 Task: Create in the project ActivaPro and in the Backlog issue 'Implement multi-factor authentication to further enhance security' a child issue 'Automated testing infrastructure disaster recovery optimization and reporting', and assign it to team member softage.1@softage.net. Create in the project ActivaPro and in the Backlog issue 'Develop a new feature to allow for customizable user profiles' a child issue 'Integration with benefits enrollment systems', and assign it to team member softage.2@softage.net
Action: Mouse moved to (253, 75)
Screenshot: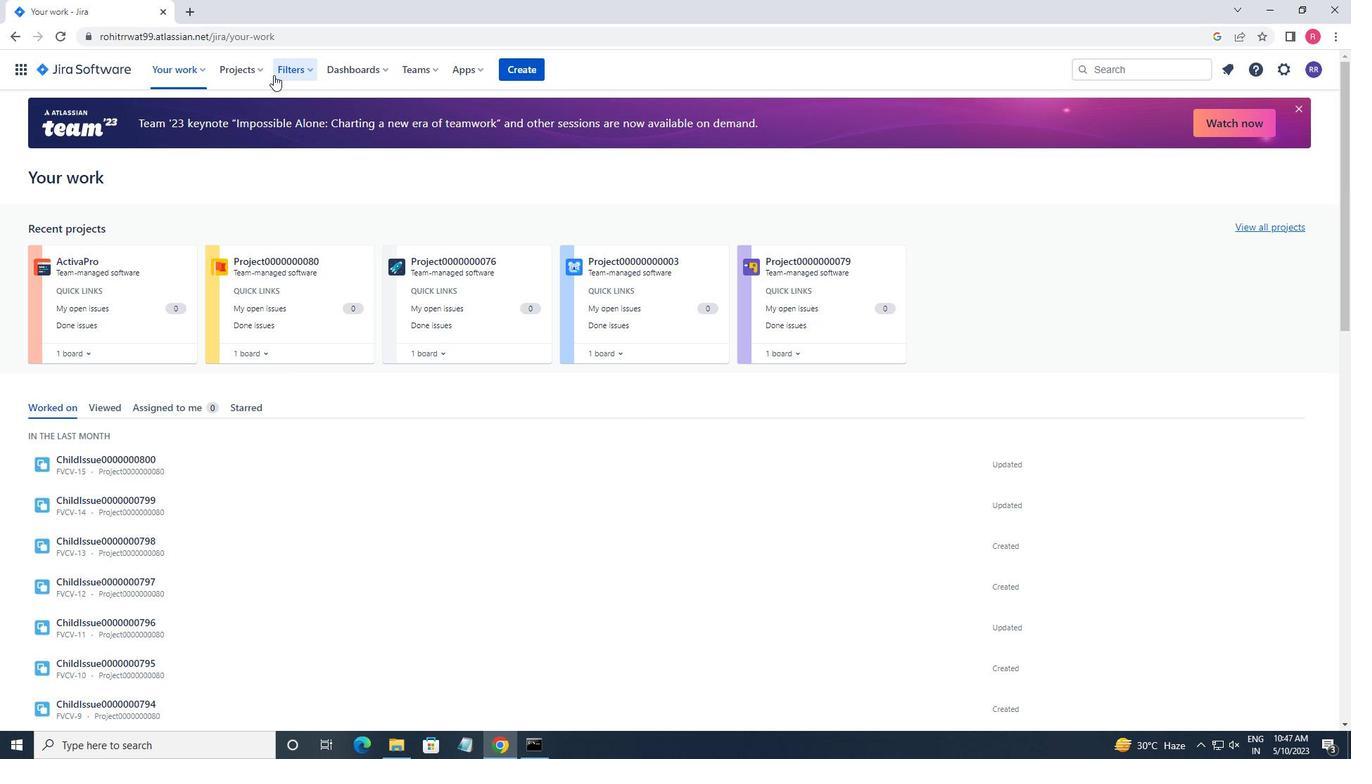 
Action: Mouse pressed left at (253, 75)
Screenshot: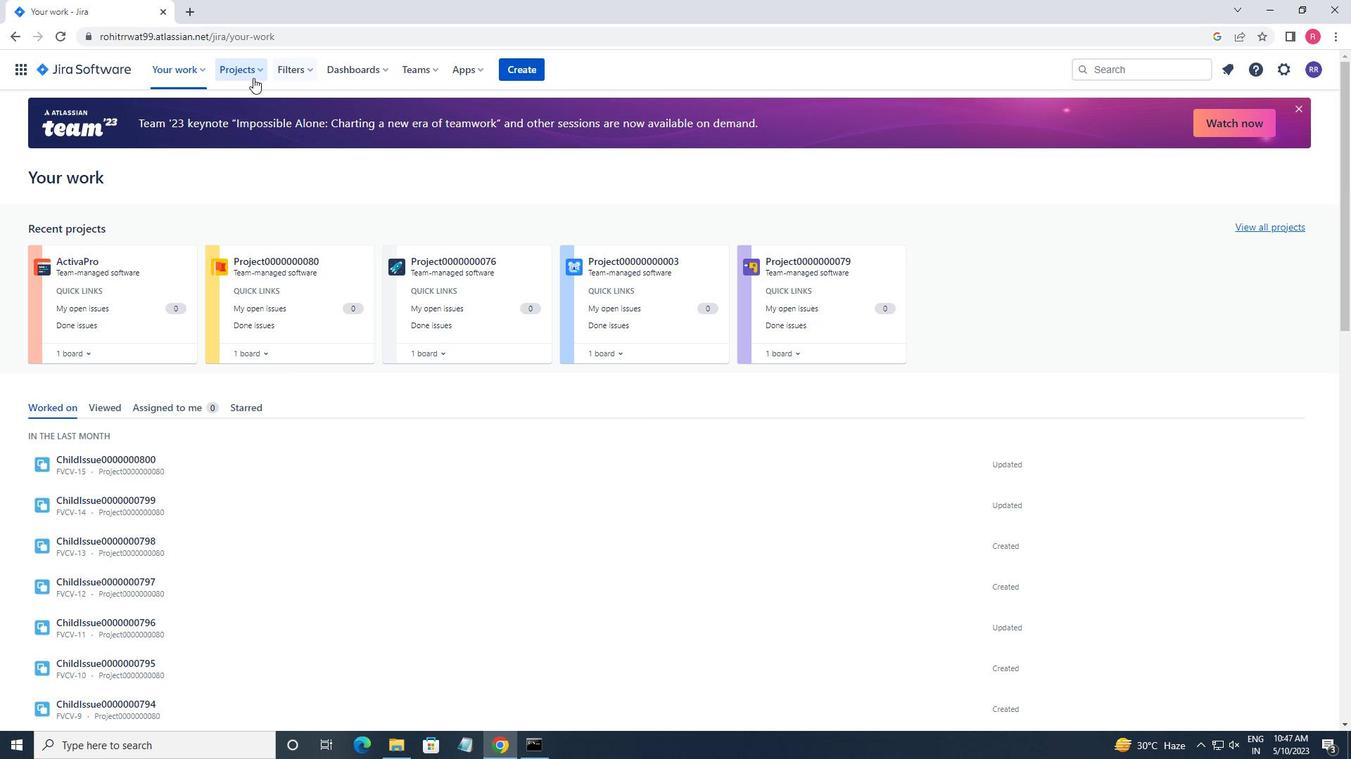 
Action: Mouse moved to (277, 126)
Screenshot: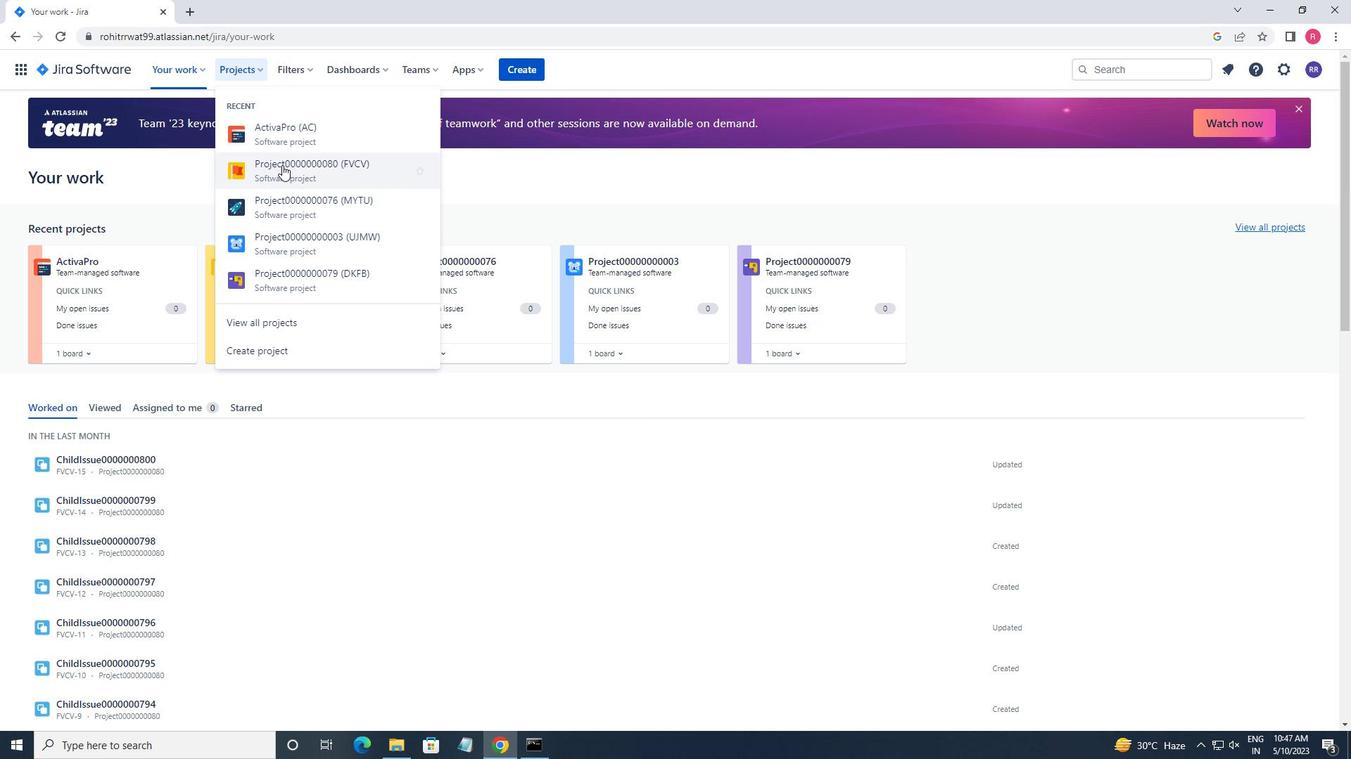 
Action: Mouse pressed left at (277, 126)
Screenshot: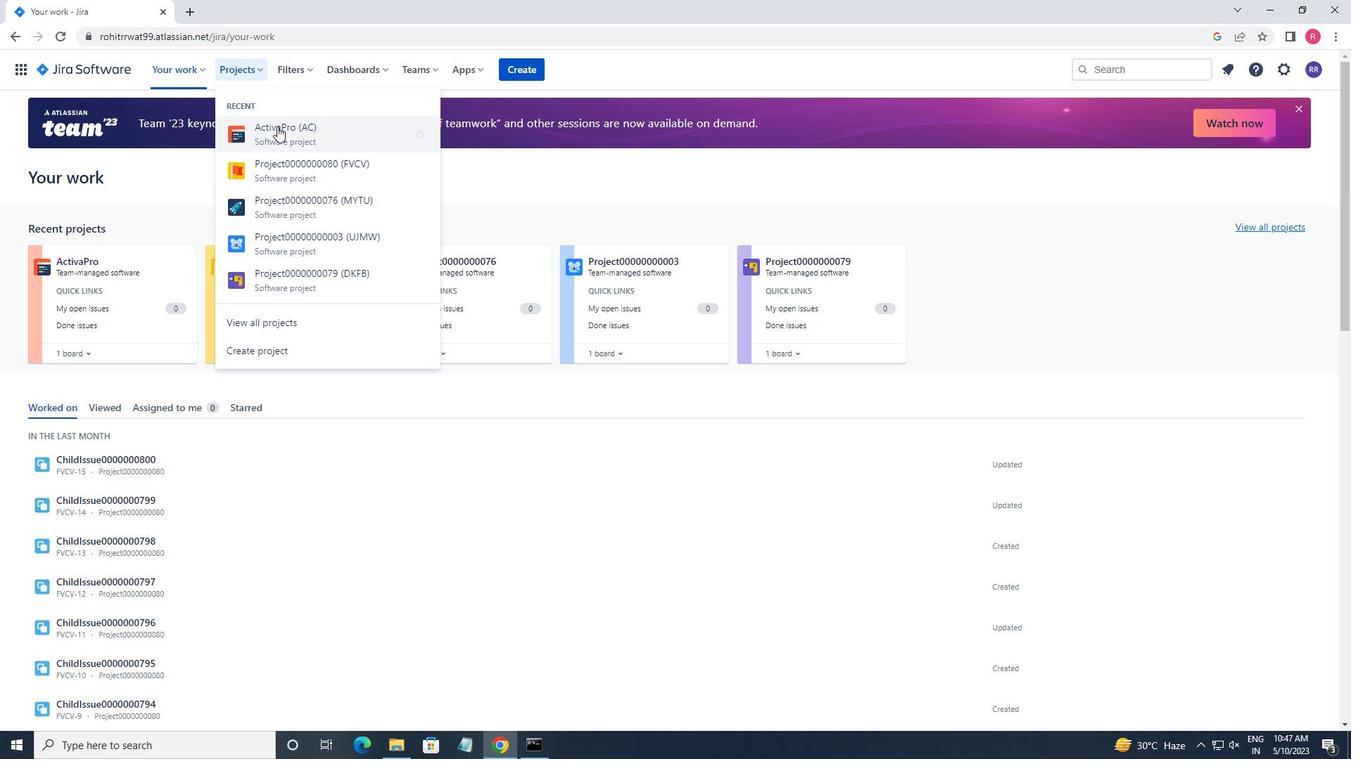 
Action: Mouse moved to (85, 213)
Screenshot: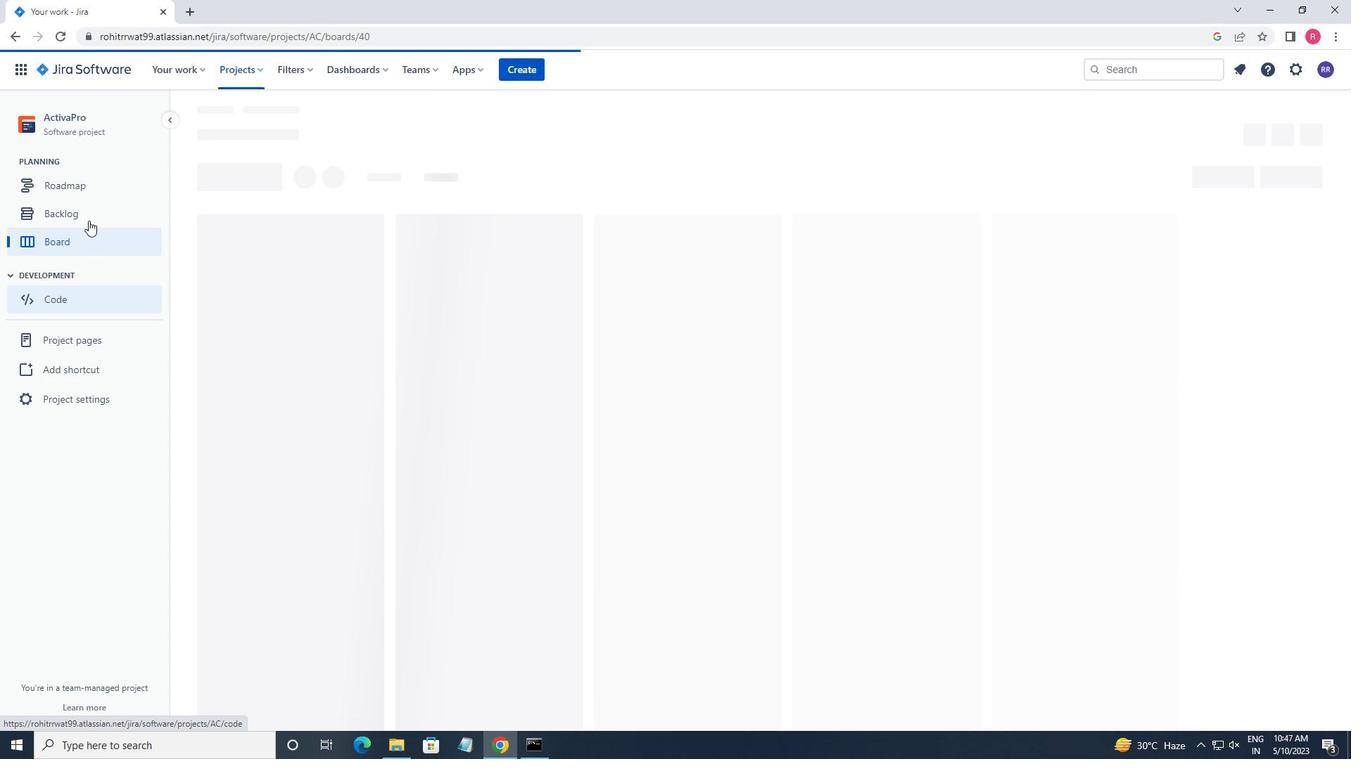 
Action: Mouse pressed left at (85, 213)
Screenshot: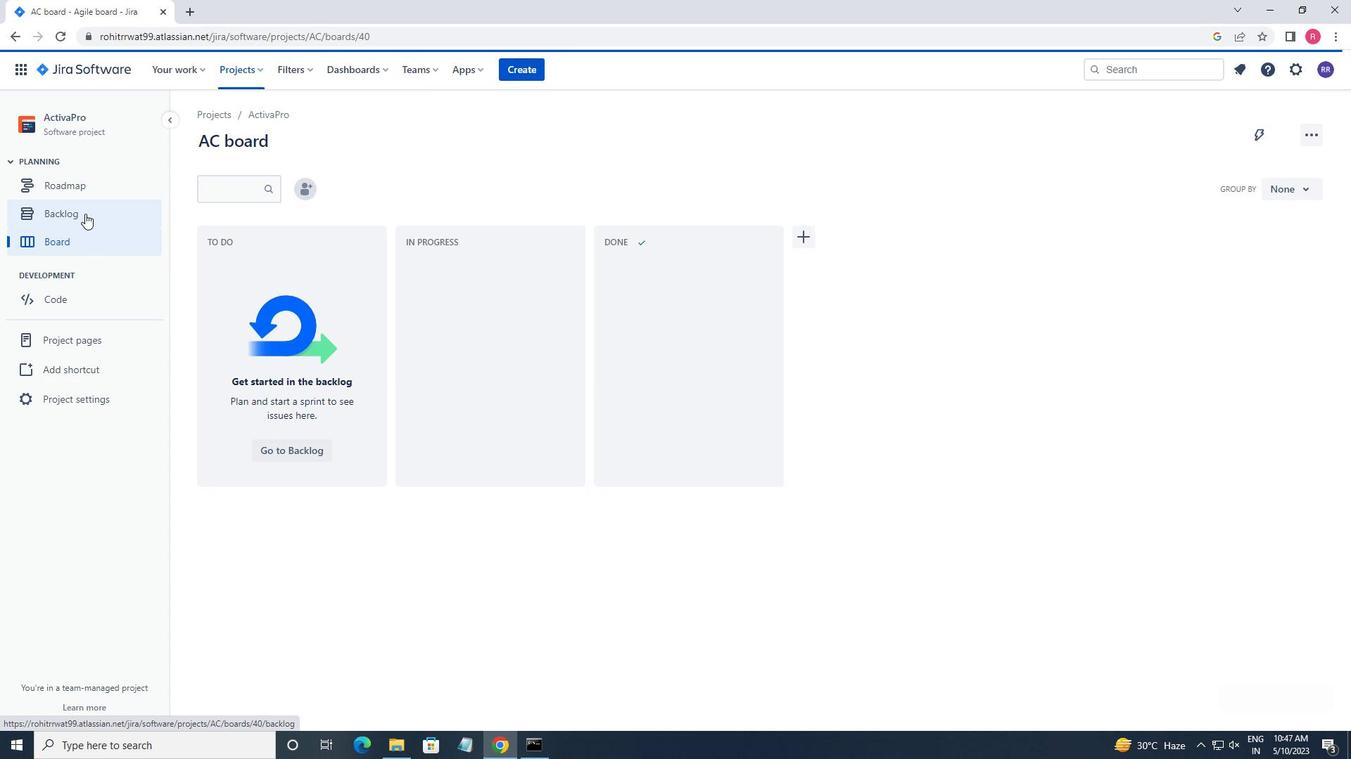 
Action: Mouse moved to (411, 516)
Screenshot: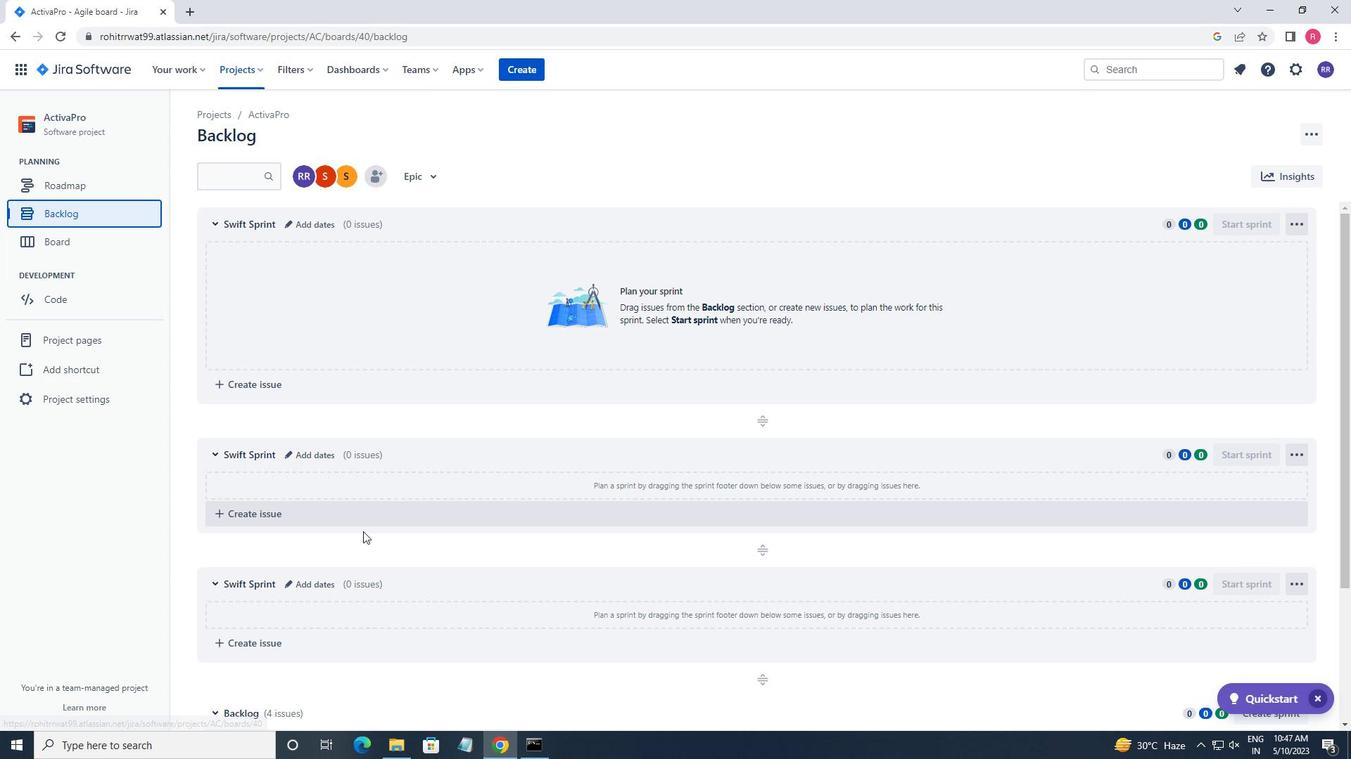 
Action: Mouse scrolled (411, 515) with delta (0, 0)
Screenshot: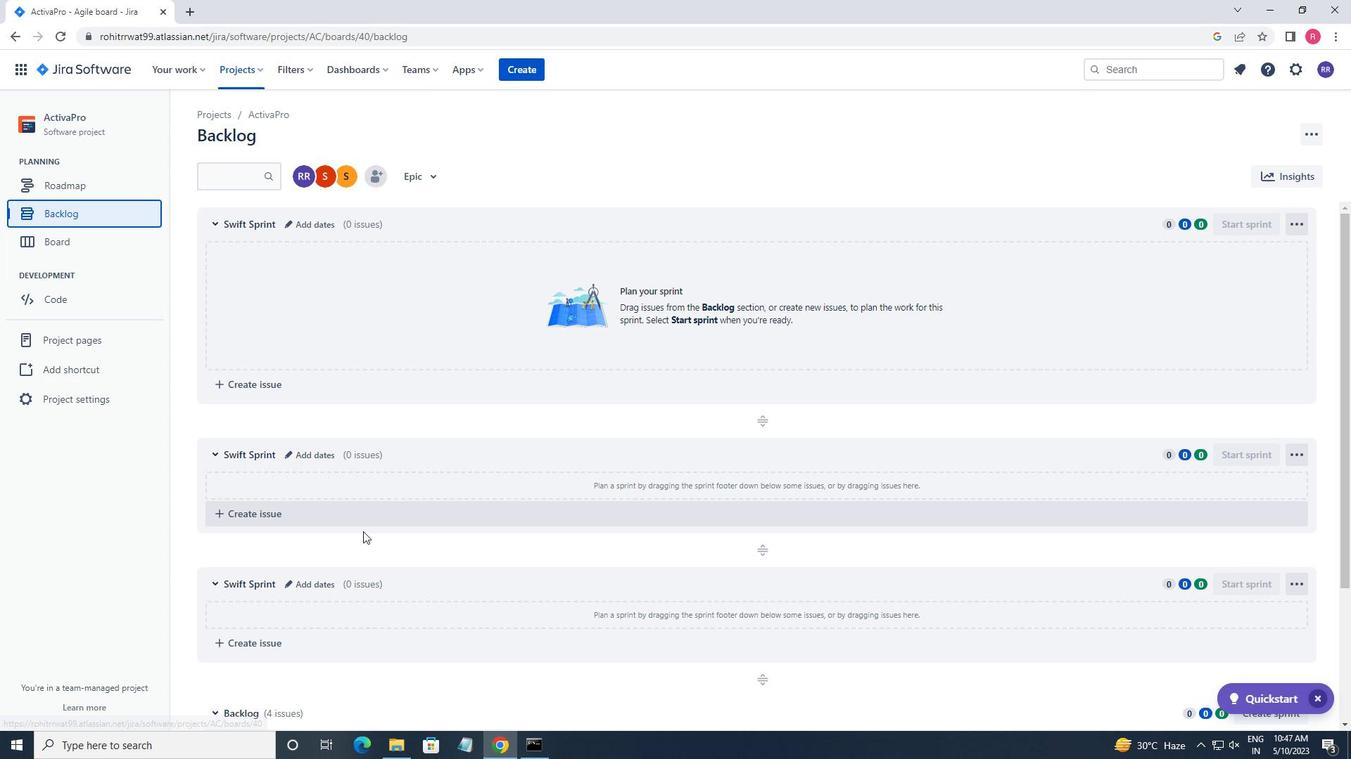 
Action: Mouse scrolled (411, 515) with delta (0, 0)
Screenshot: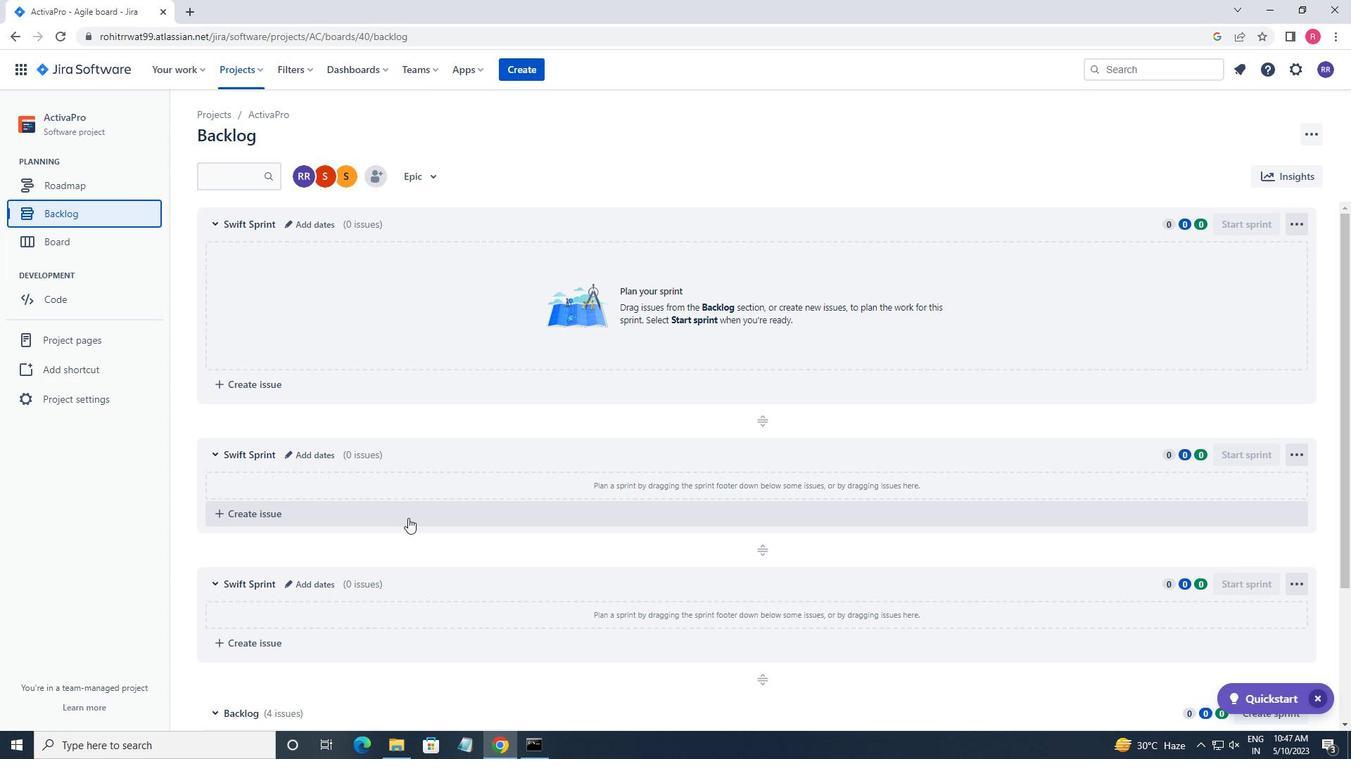 
Action: Mouse scrolled (411, 515) with delta (0, 0)
Screenshot: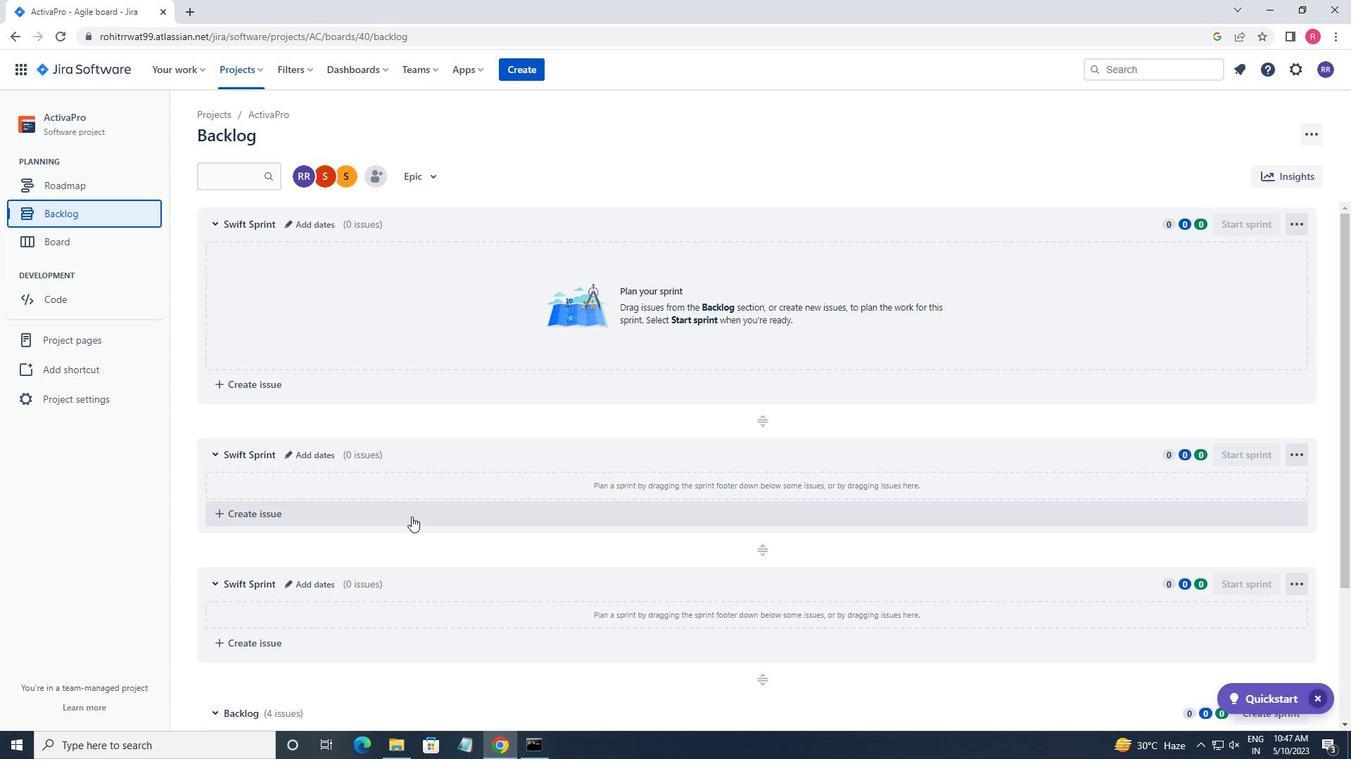 
Action: Mouse scrolled (411, 515) with delta (0, 0)
Screenshot: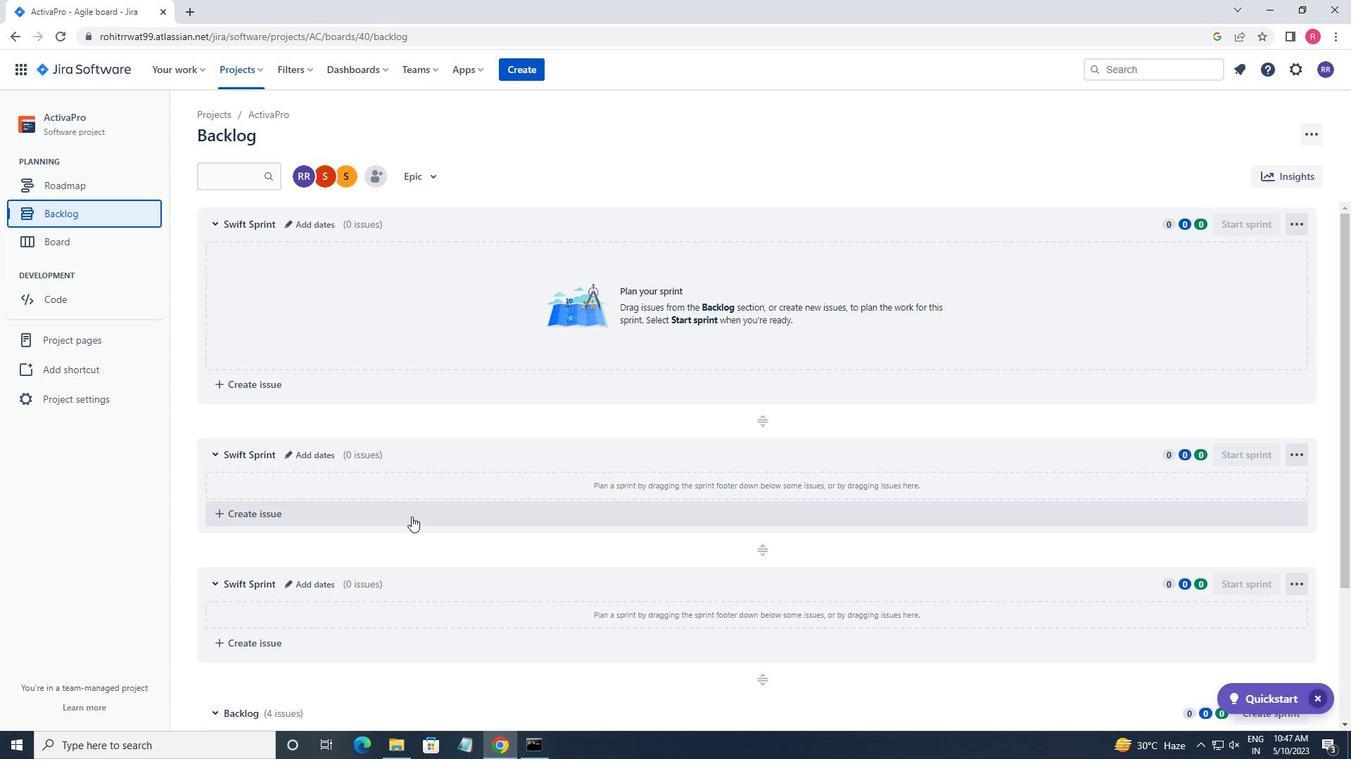 
Action: Mouse scrolled (411, 515) with delta (0, 0)
Screenshot: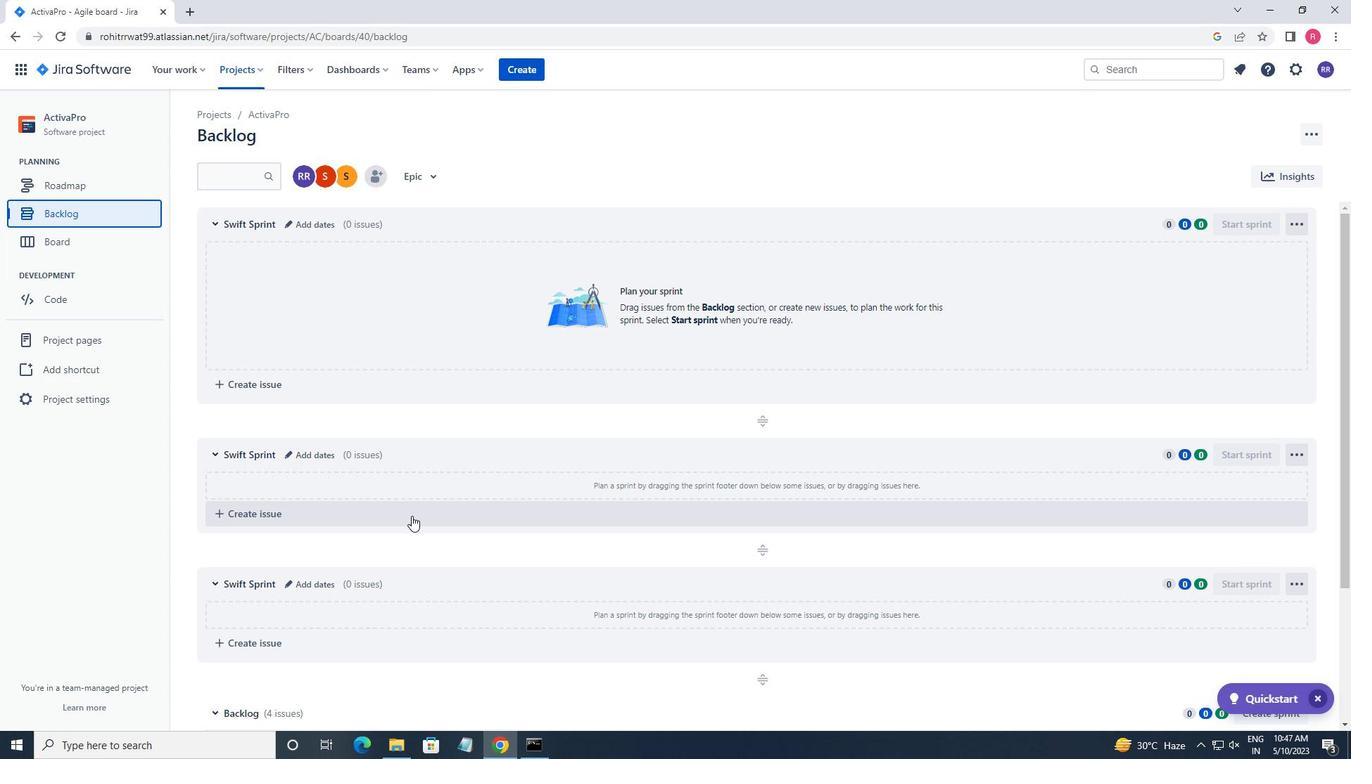 
Action: Mouse moved to (411, 515)
Screenshot: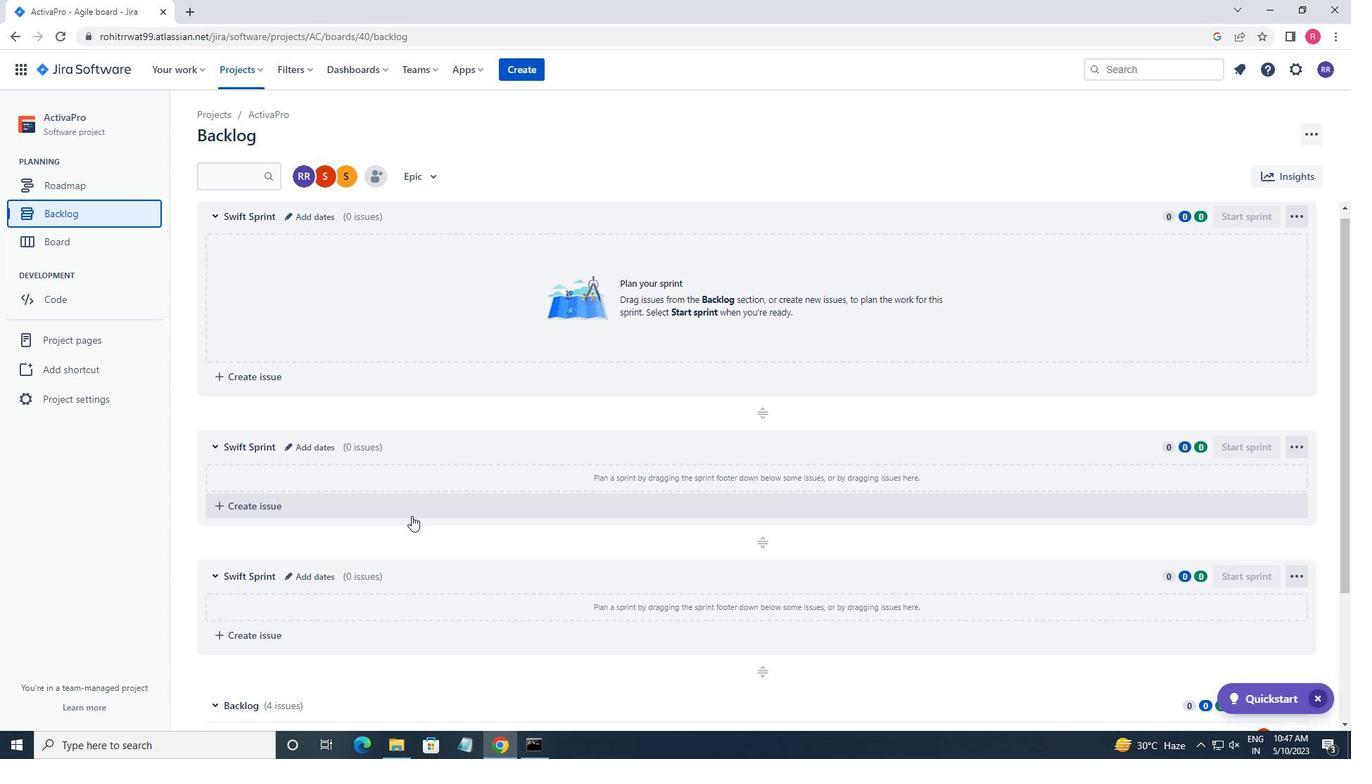 
Action: Mouse scrolled (411, 515) with delta (0, 0)
Screenshot: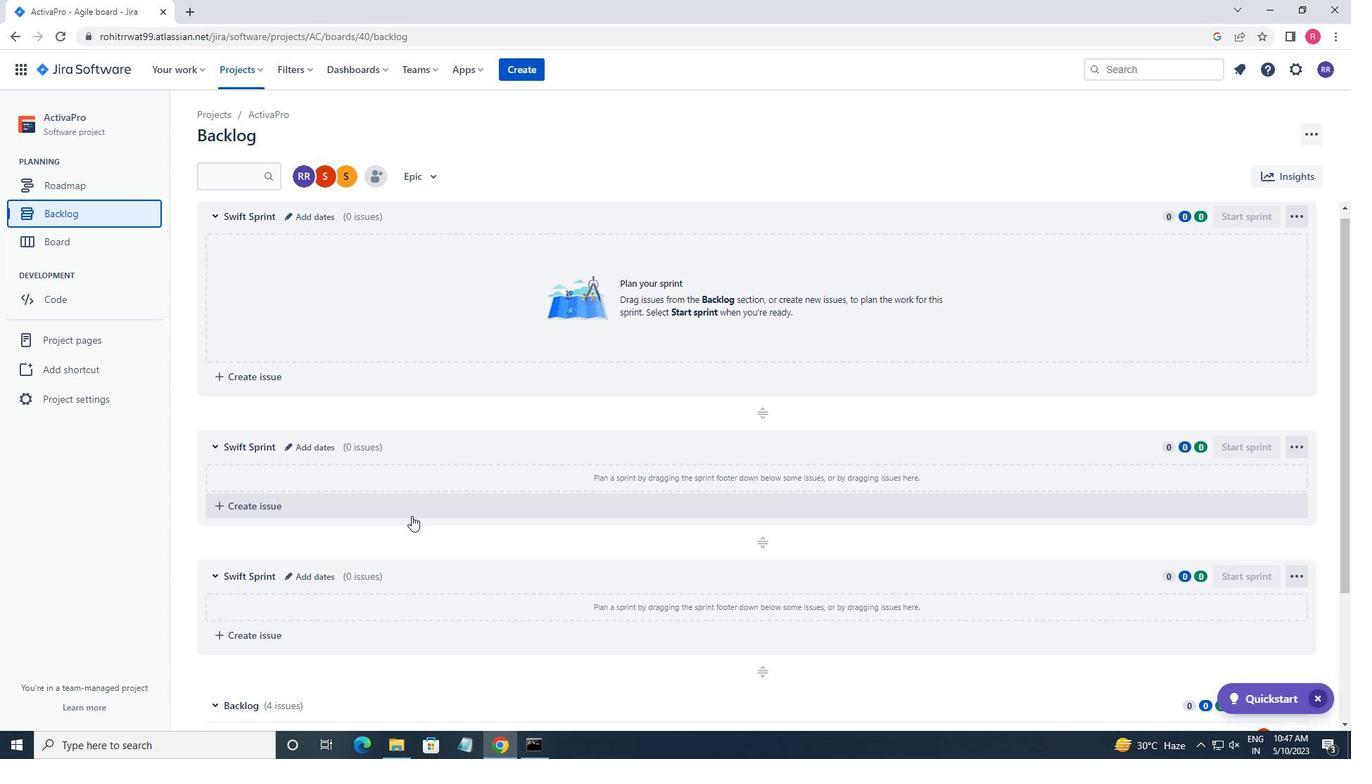 
Action: Mouse moved to (411, 514)
Screenshot: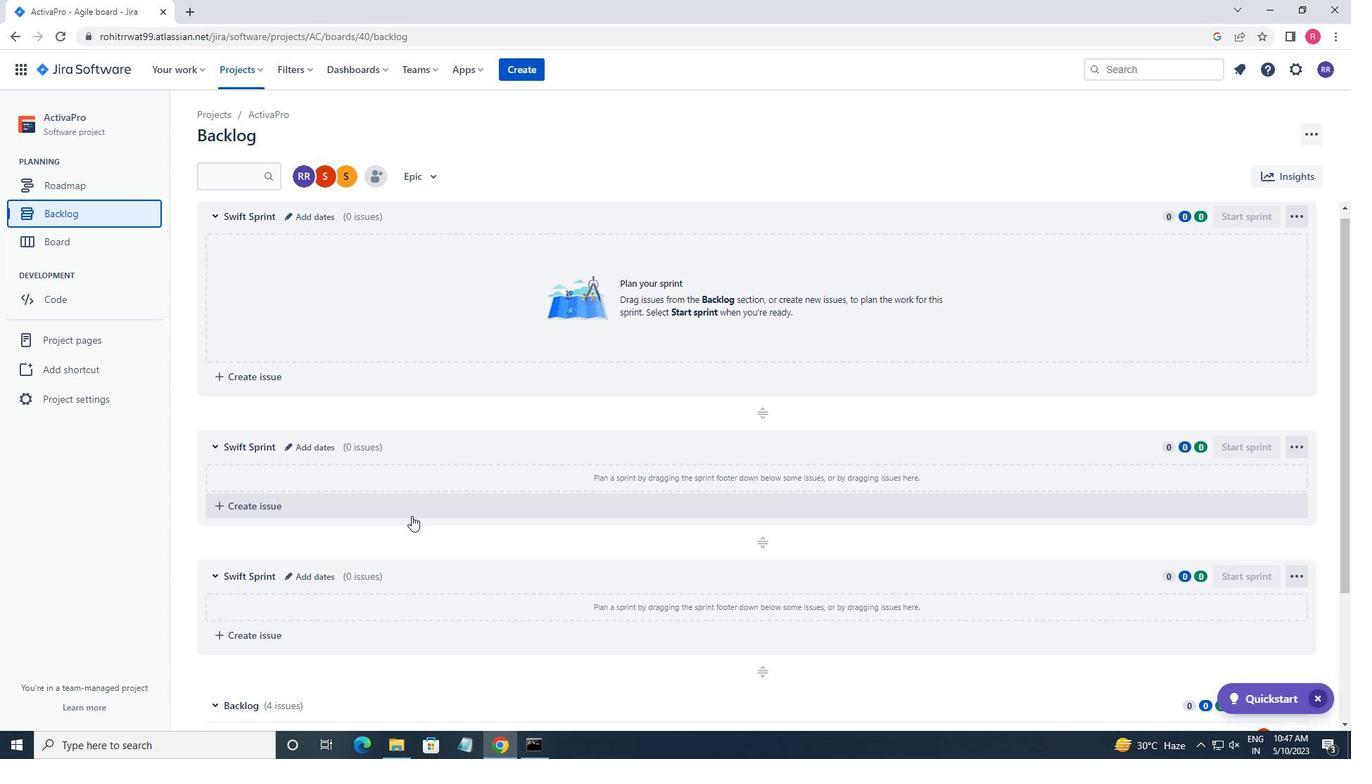 
Action: Mouse scrolled (411, 513) with delta (0, 0)
Screenshot: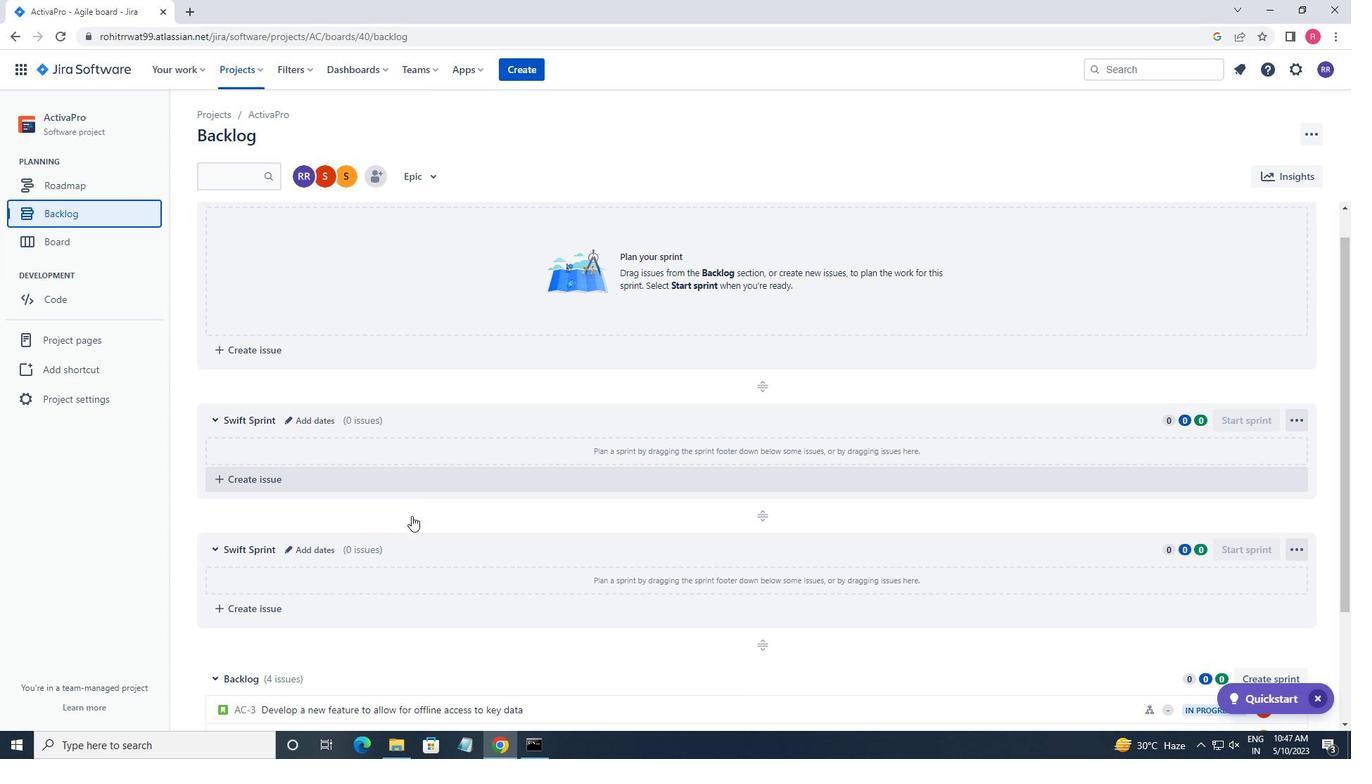 
Action: Mouse moved to (799, 605)
Screenshot: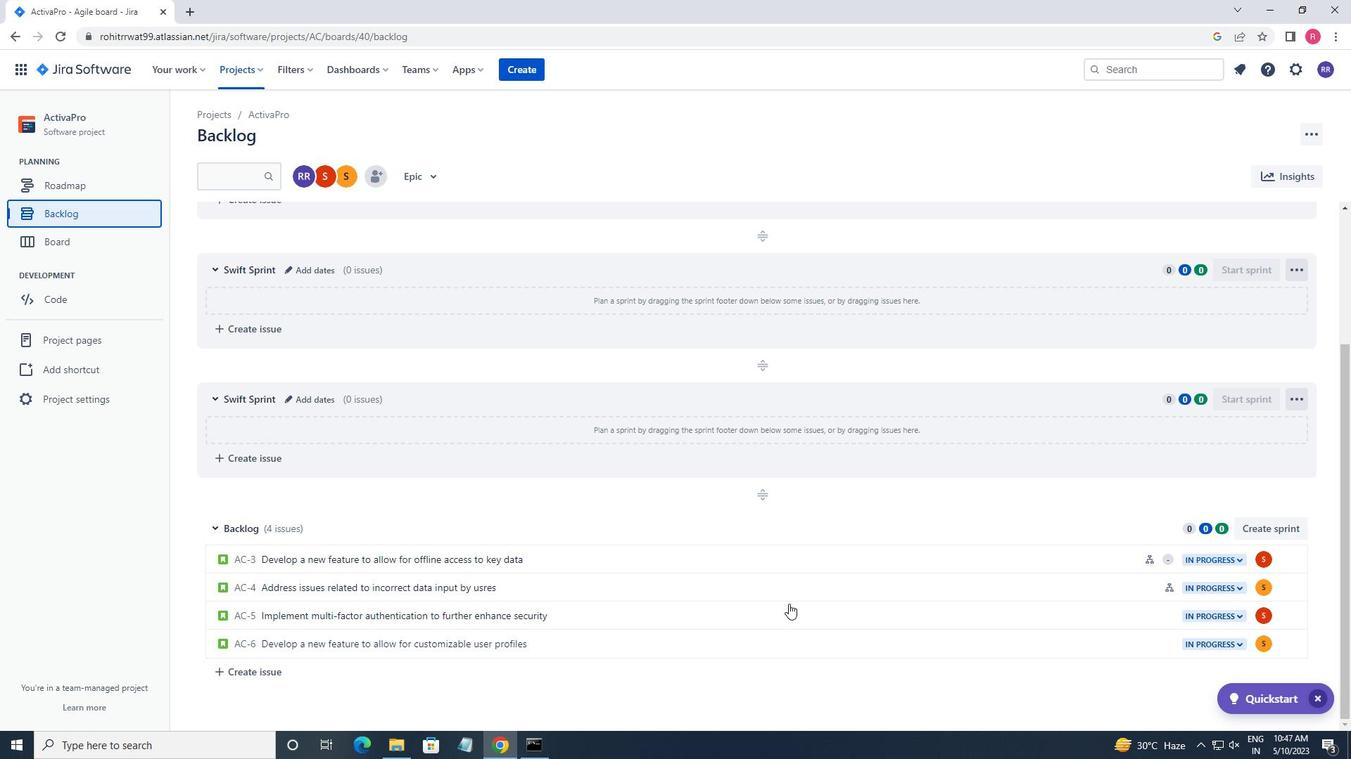 
Action: Mouse pressed left at (799, 605)
Screenshot: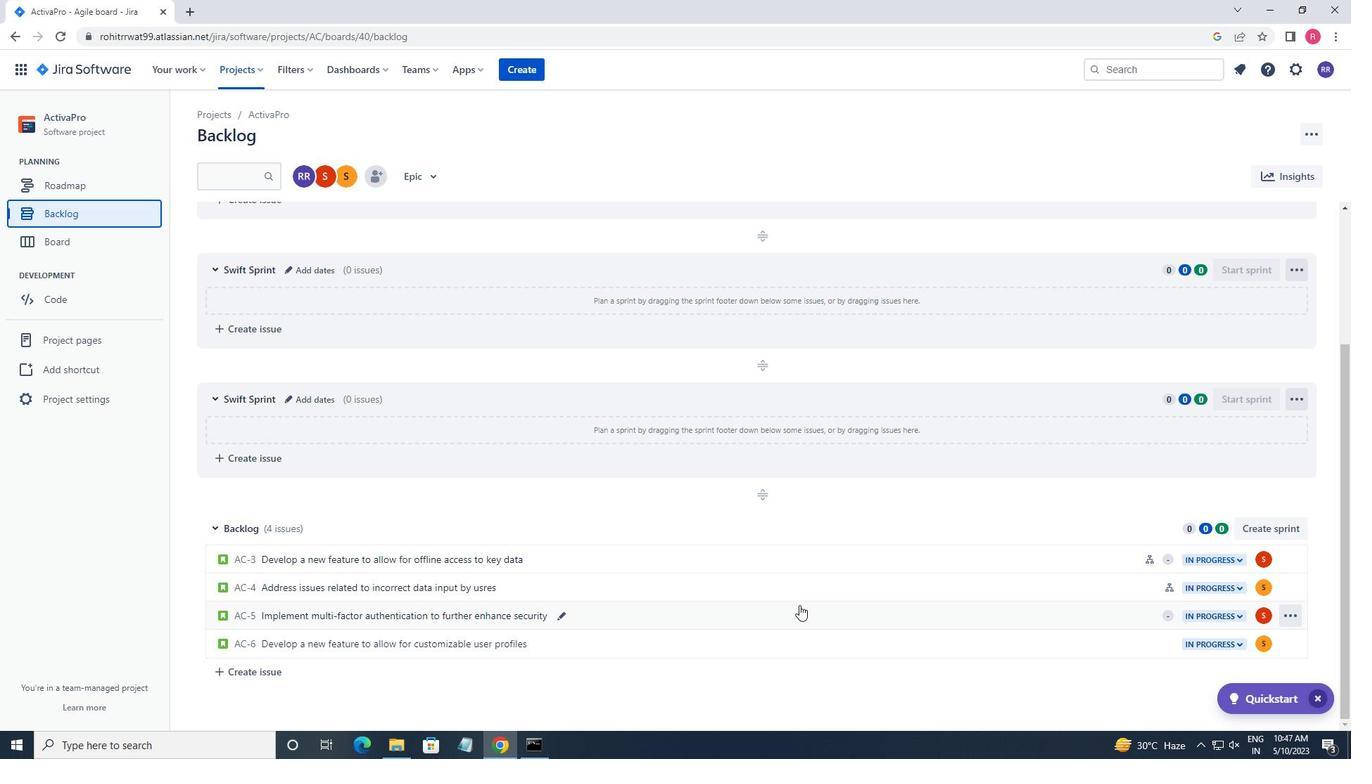 
Action: Mouse moved to (1099, 327)
Screenshot: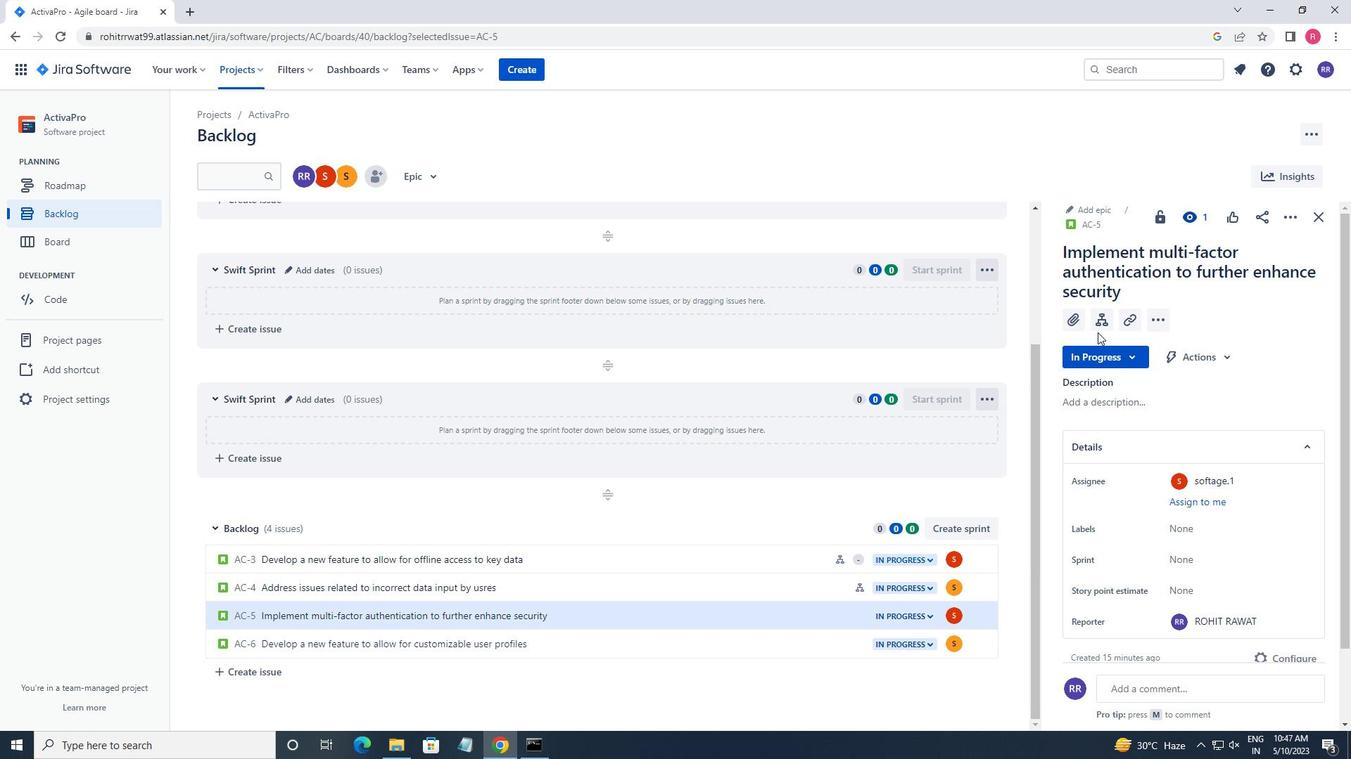 
Action: Mouse pressed left at (1099, 327)
Screenshot: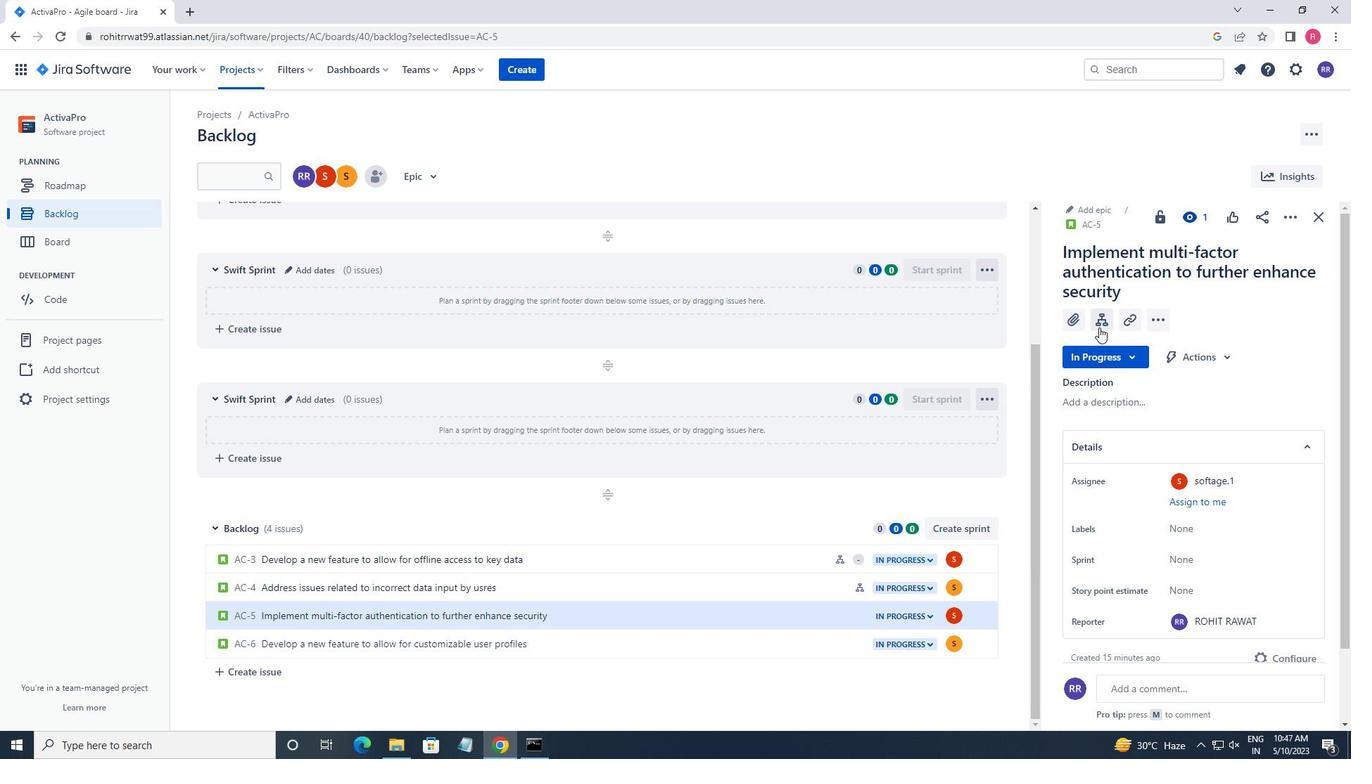
Action: Mouse moved to (1093, 308)
Screenshot: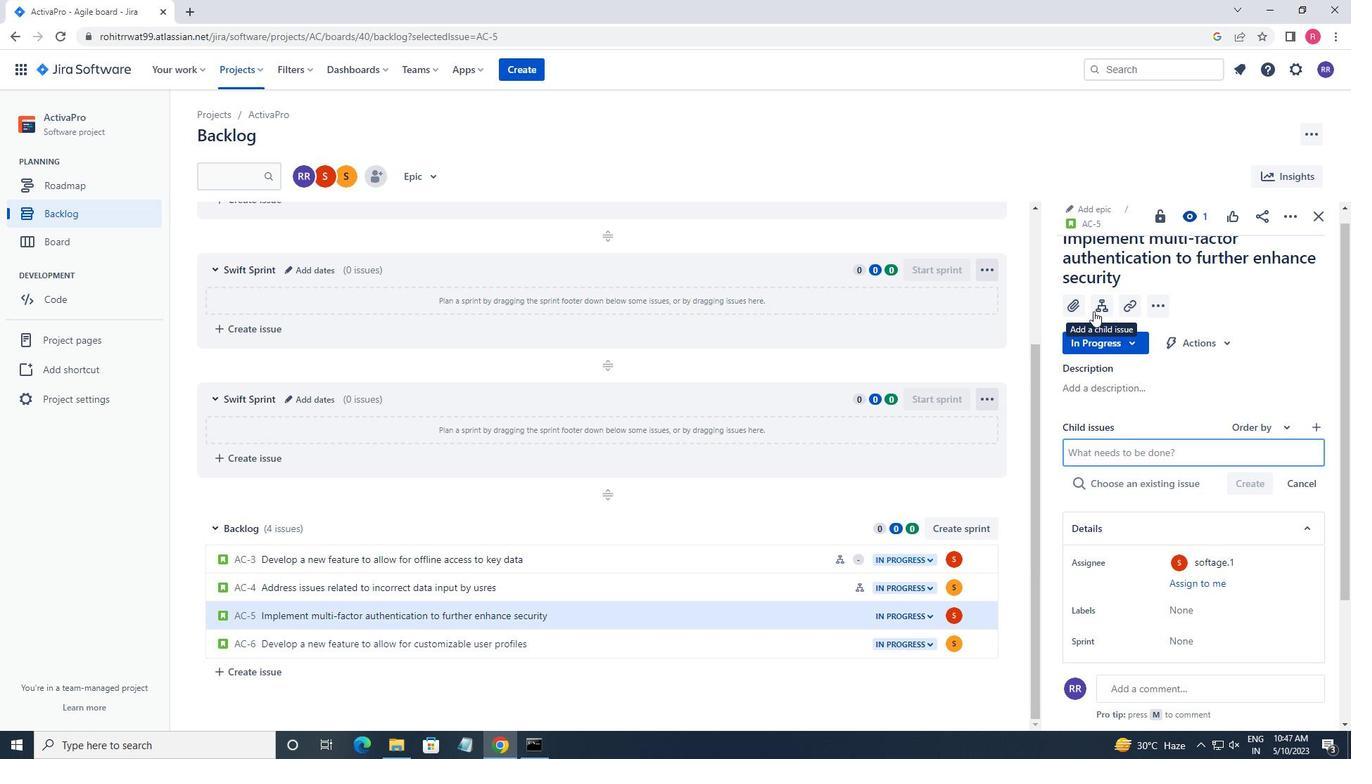 
Action: Mouse pressed left at (1093, 308)
Screenshot: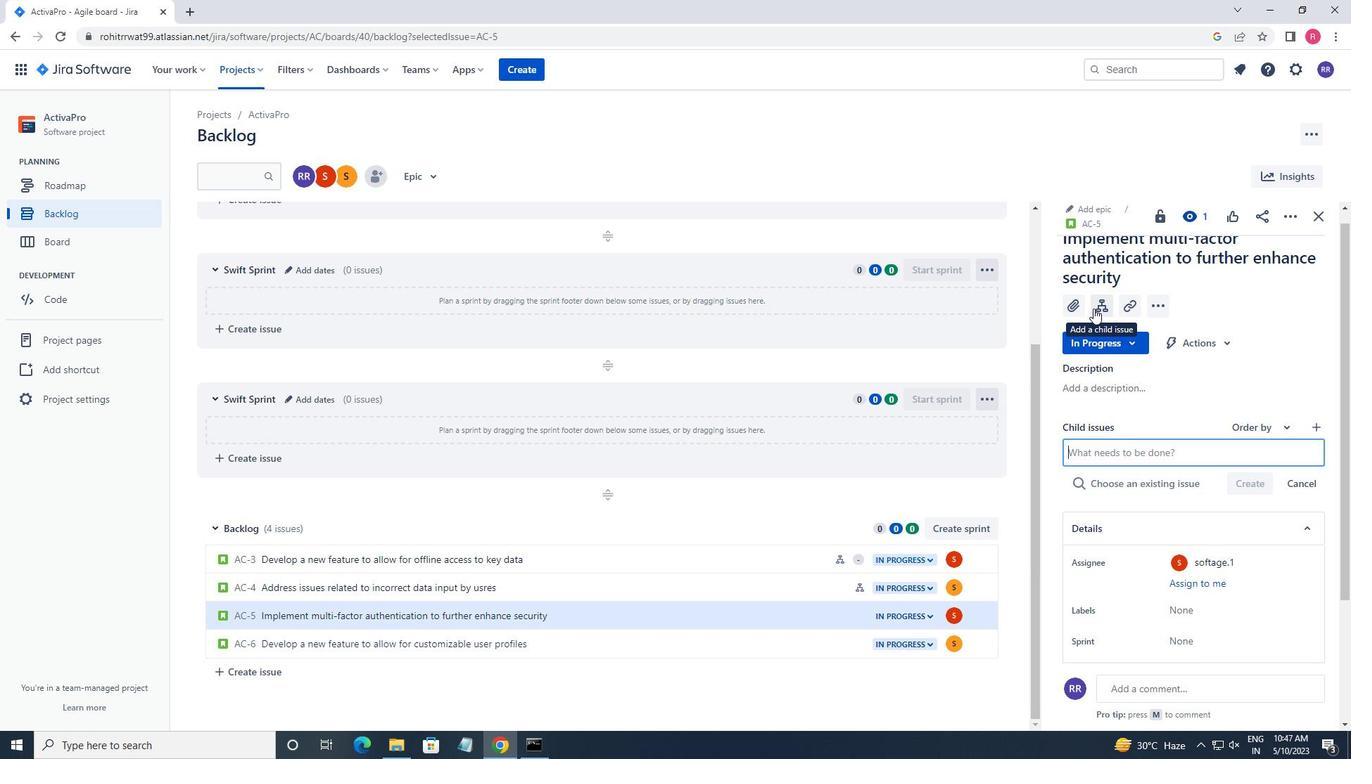 
Action: Mouse moved to (596, 578)
Screenshot: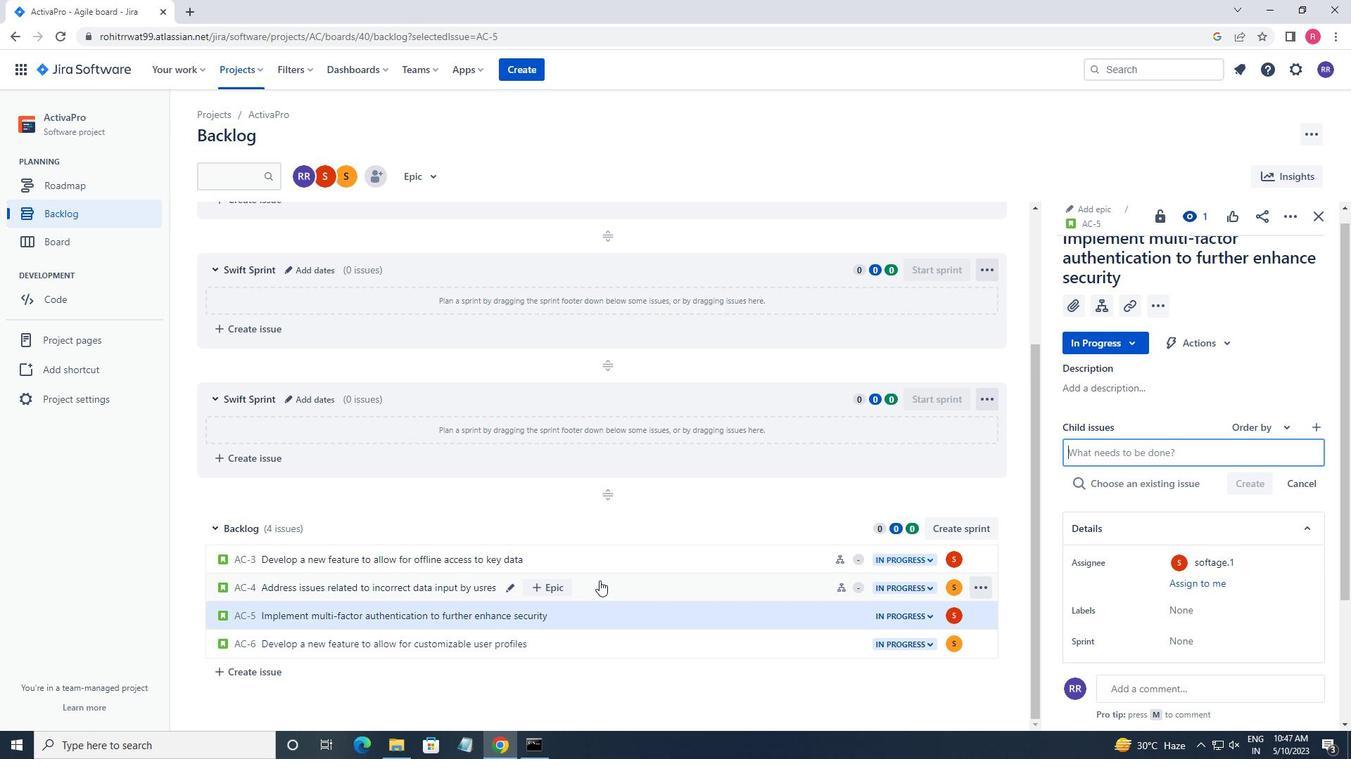
Action: Key pressed <Key.shift><Key.shift>AUTOMATED<Key.space>TESTING<Key.space>INFRASTU<Key.backspace><Key.backspace>TRUCTURE<Key.space>DISATER<Key.space>RECOVERY
Screenshot: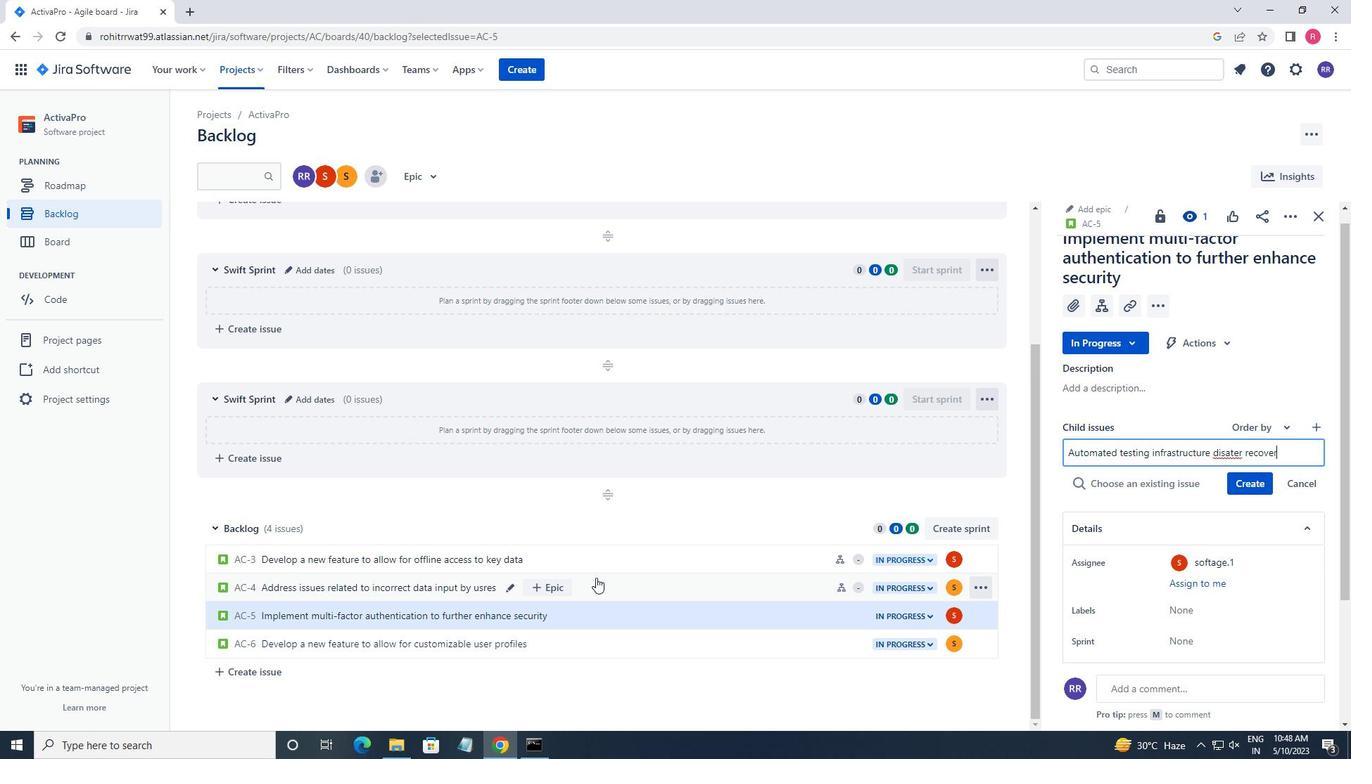 
Action: Mouse moved to (1228, 455)
Screenshot: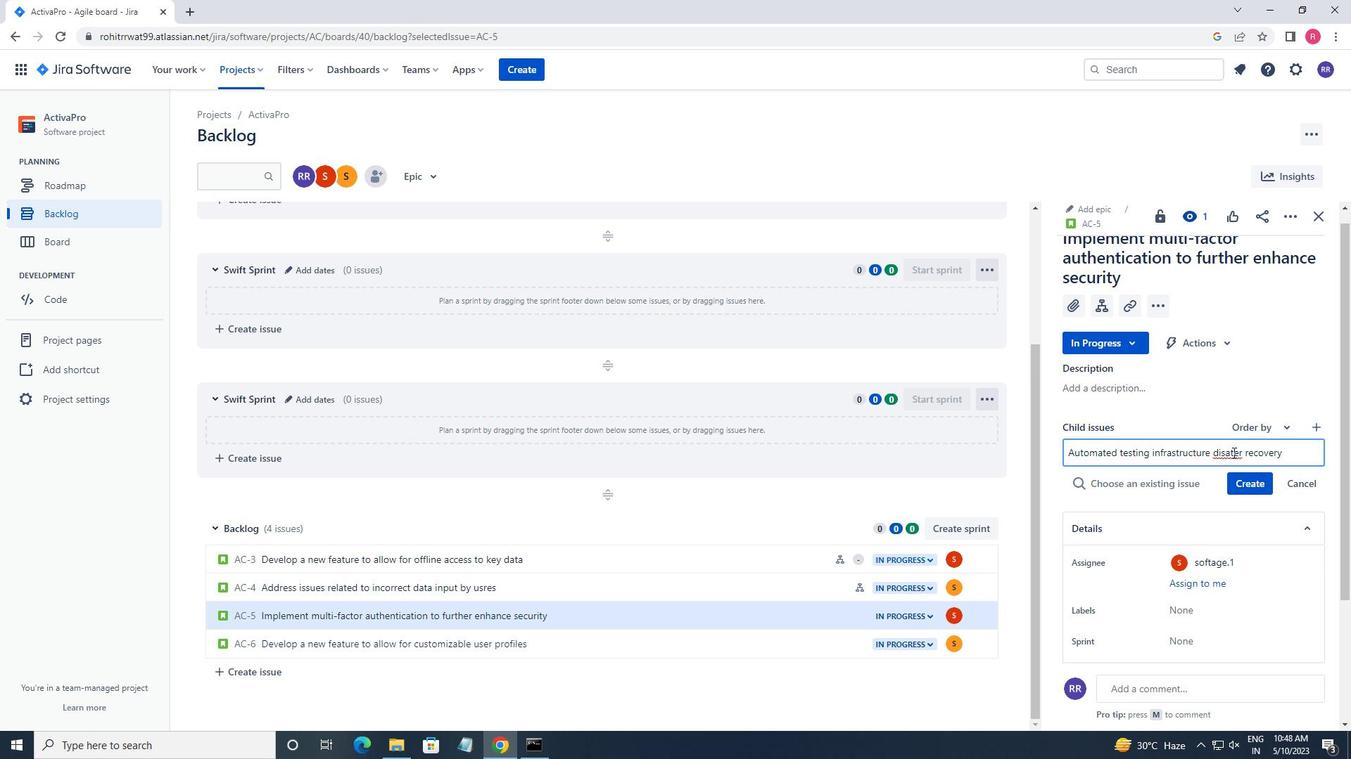 
Action: Mouse pressed left at (1228, 455)
Screenshot: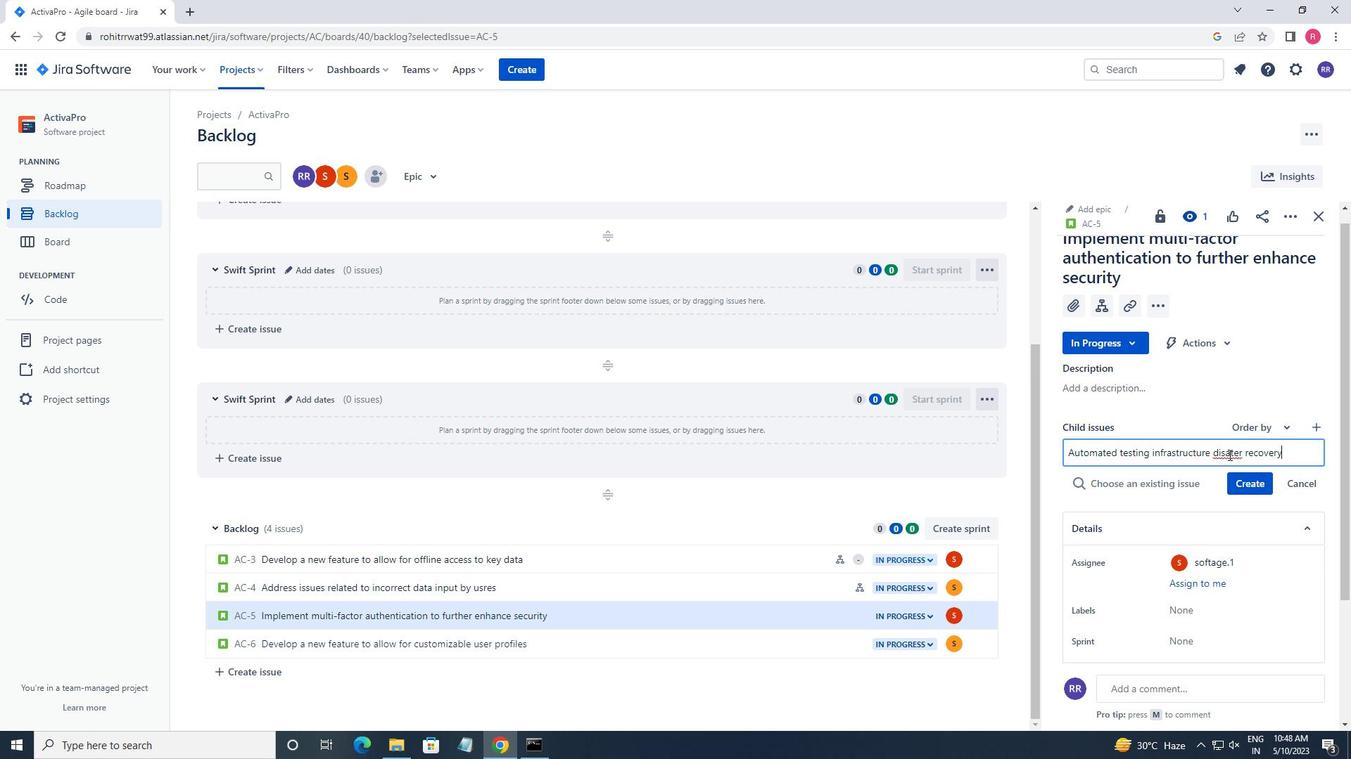 
Action: Key pressed S
Screenshot: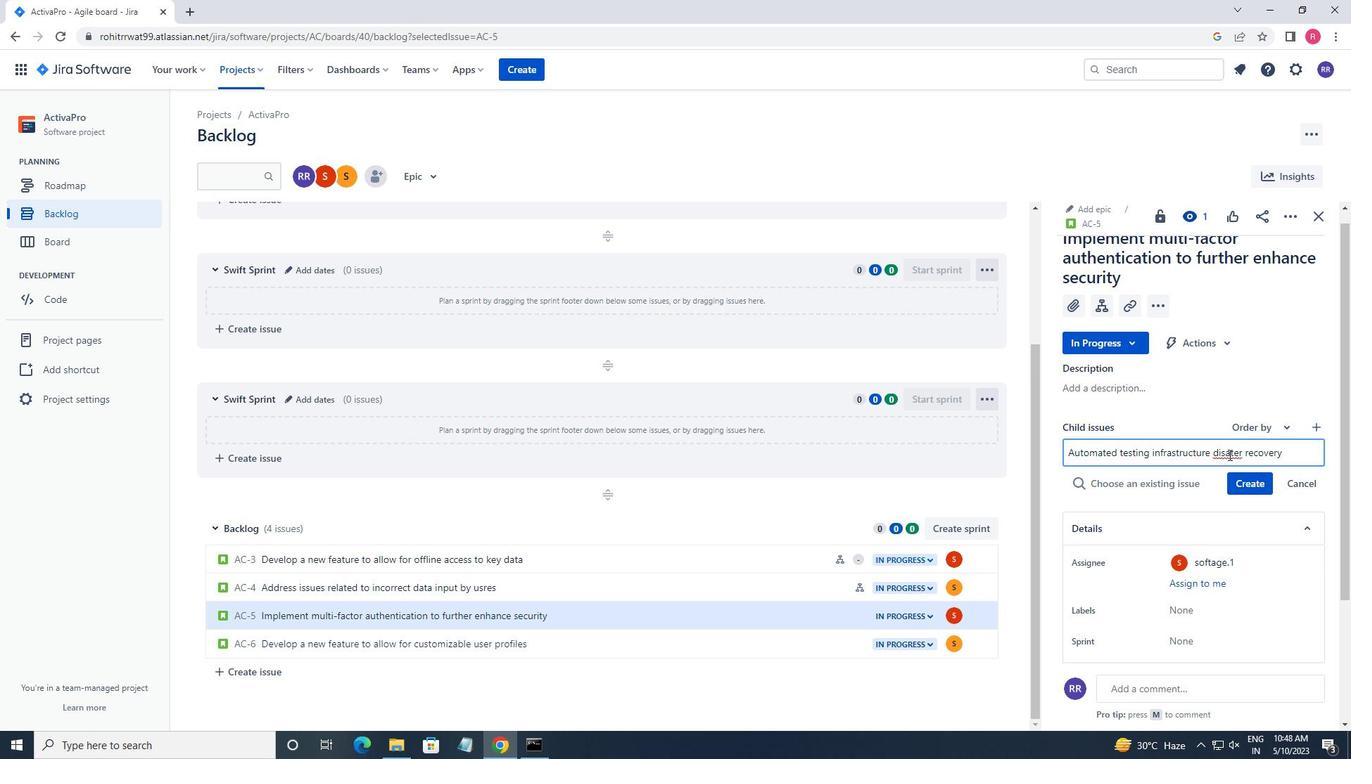 
Action: Mouse moved to (1301, 448)
Screenshot: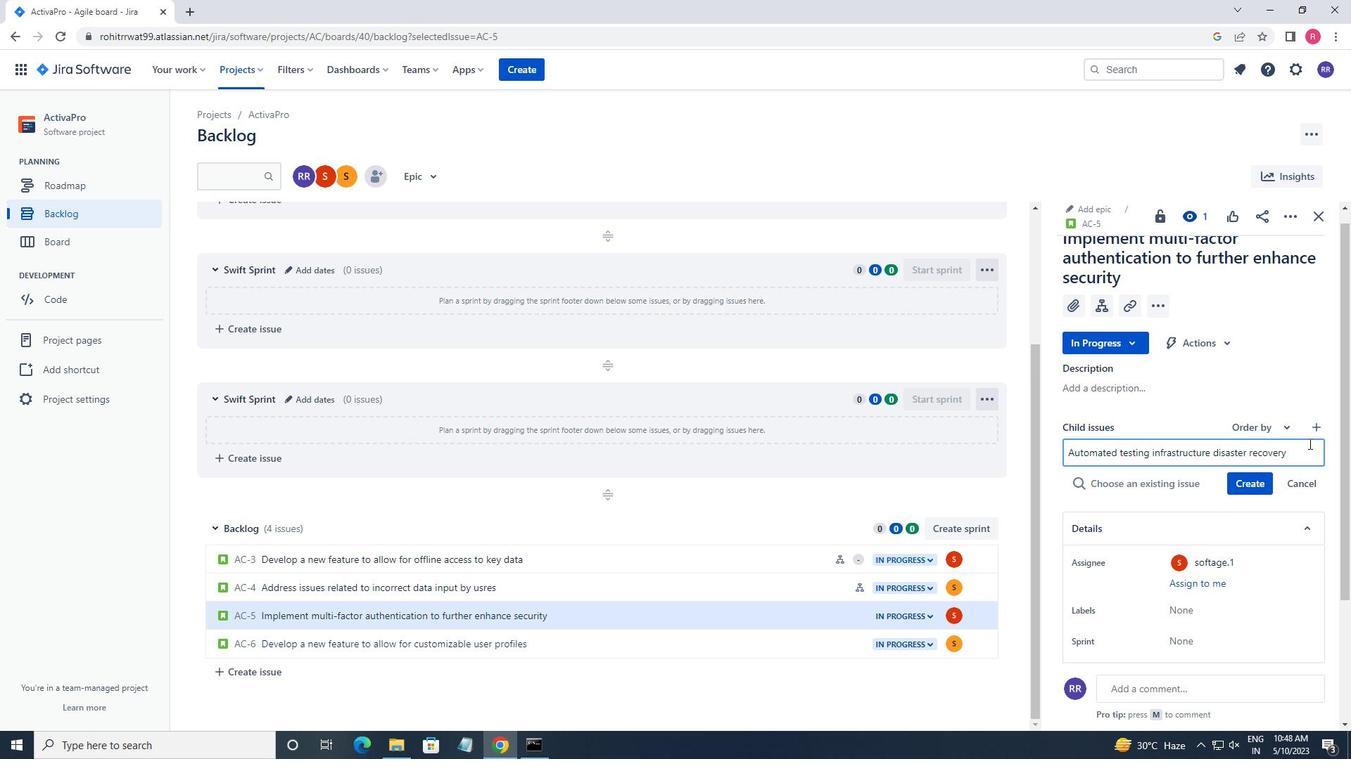 
Action: Mouse pressed left at (1301, 448)
Screenshot: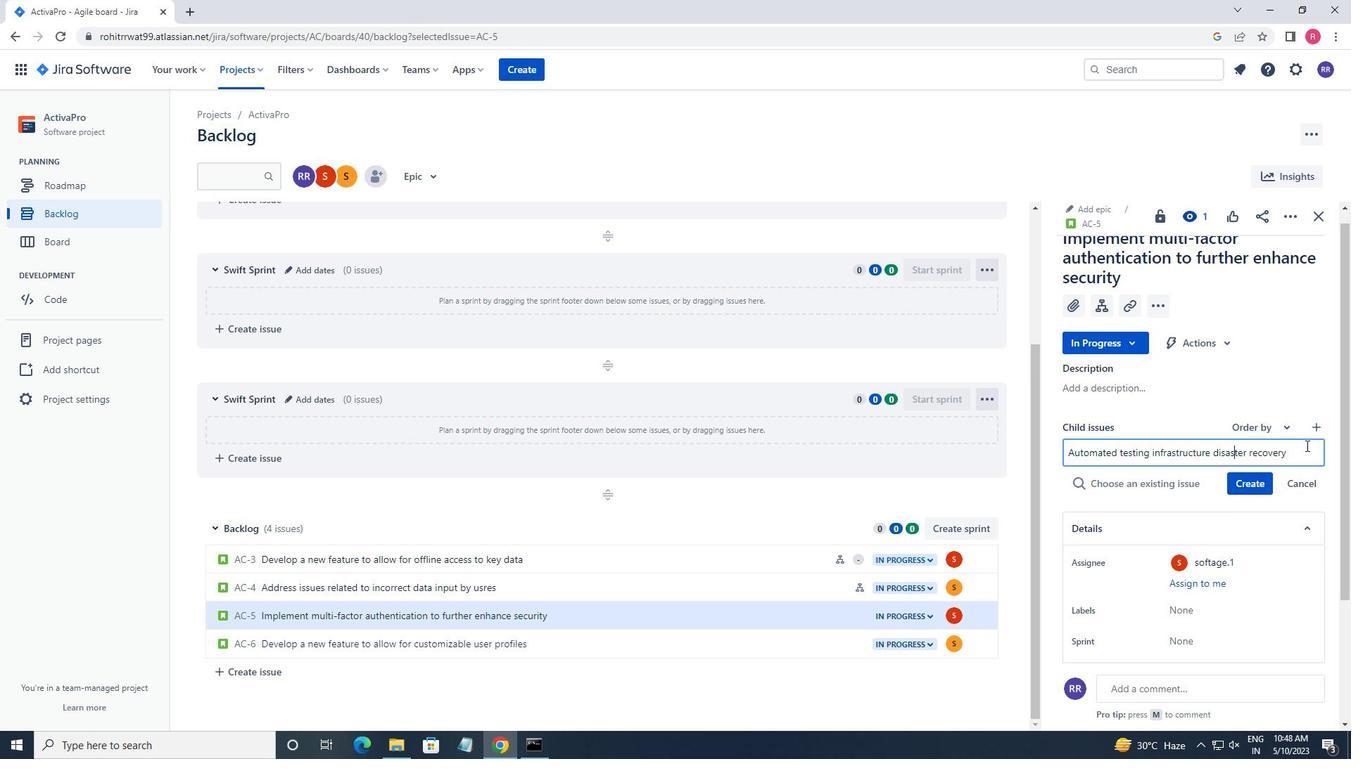
Action: Mouse moved to (1268, 432)
Screenshot: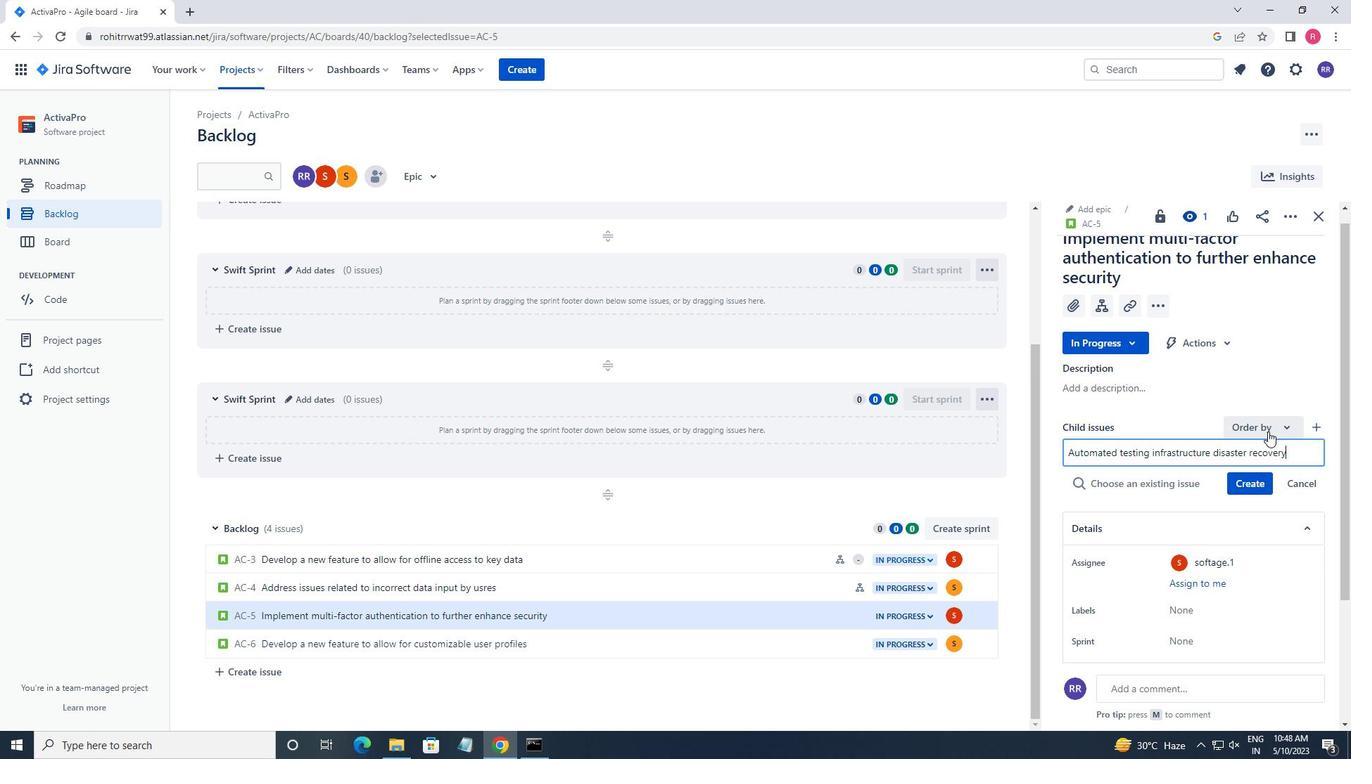 
Action: Key pressed <Key.space>
Screenshot: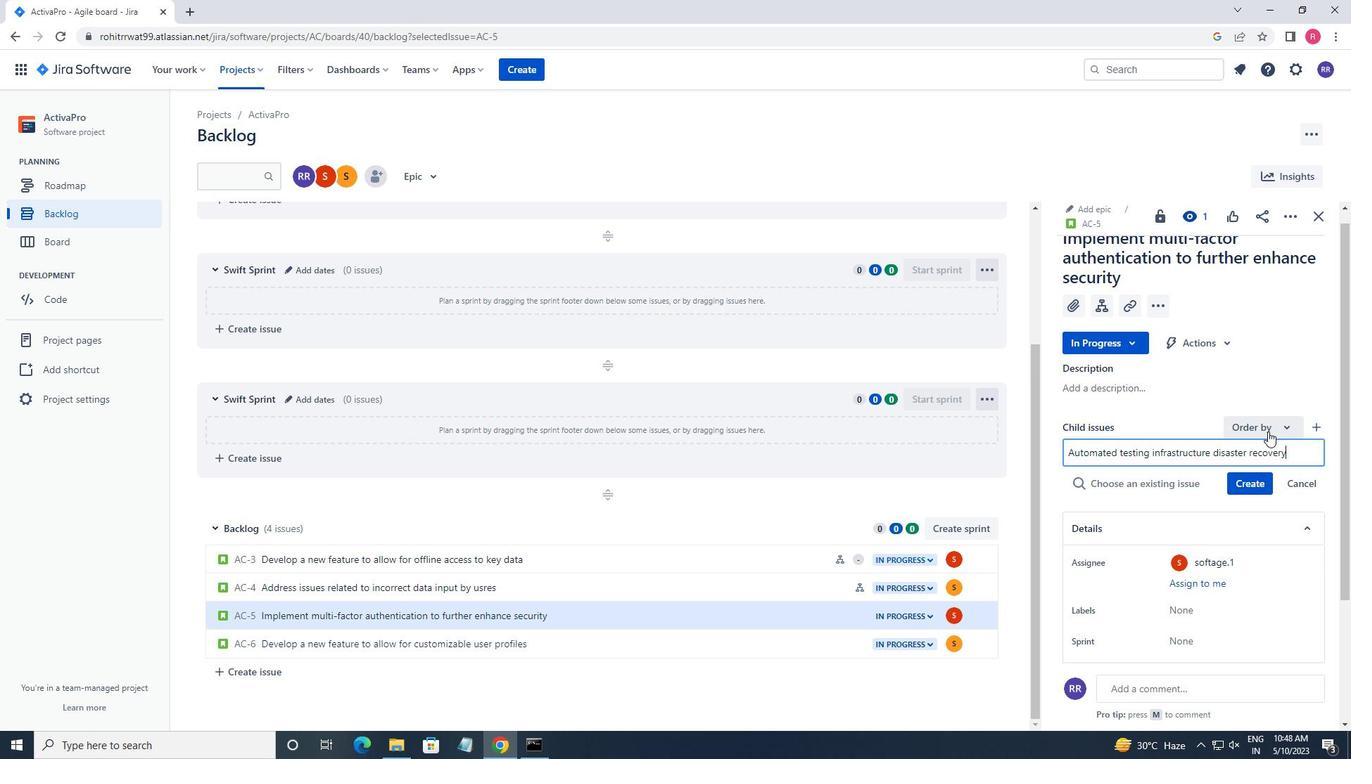 
Action: Mouse moved to (1265, 429)
Screenshot: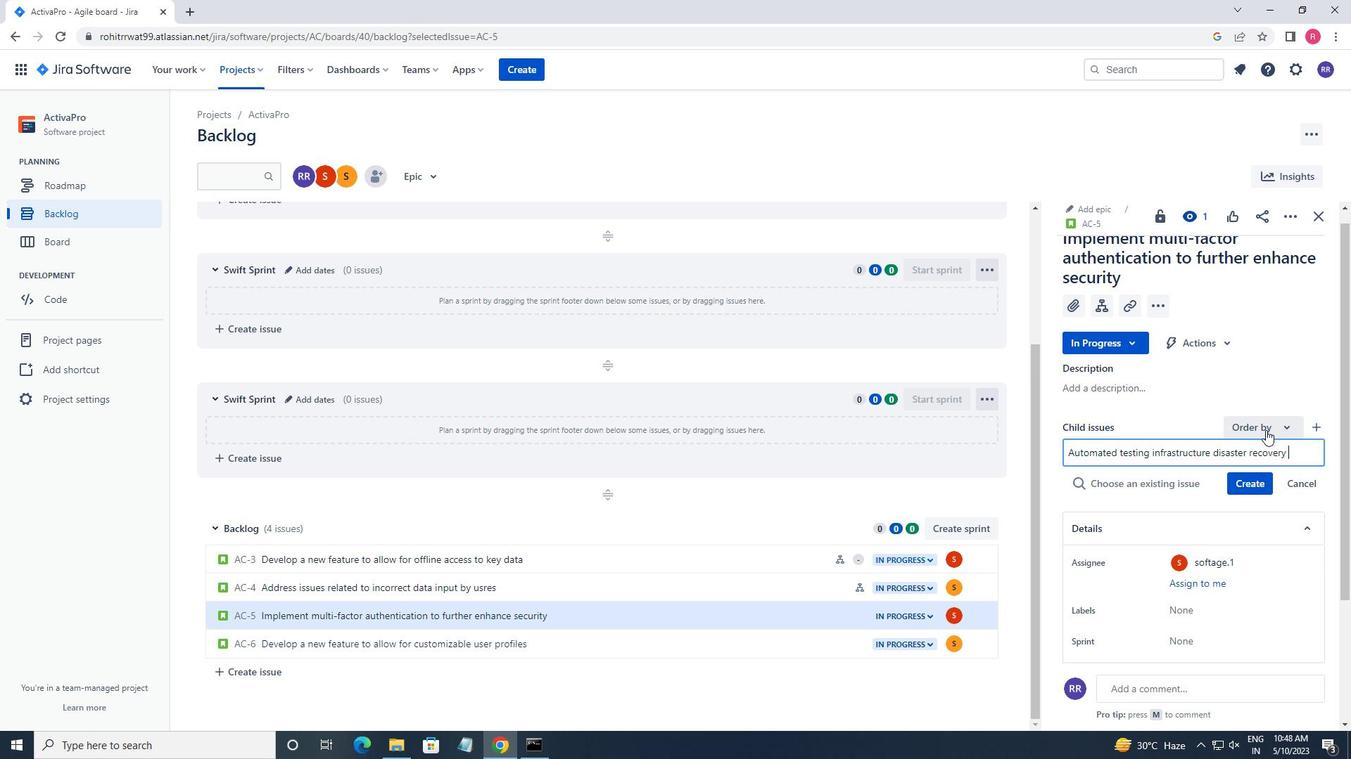 
Action: Key pressed O
Screenshot: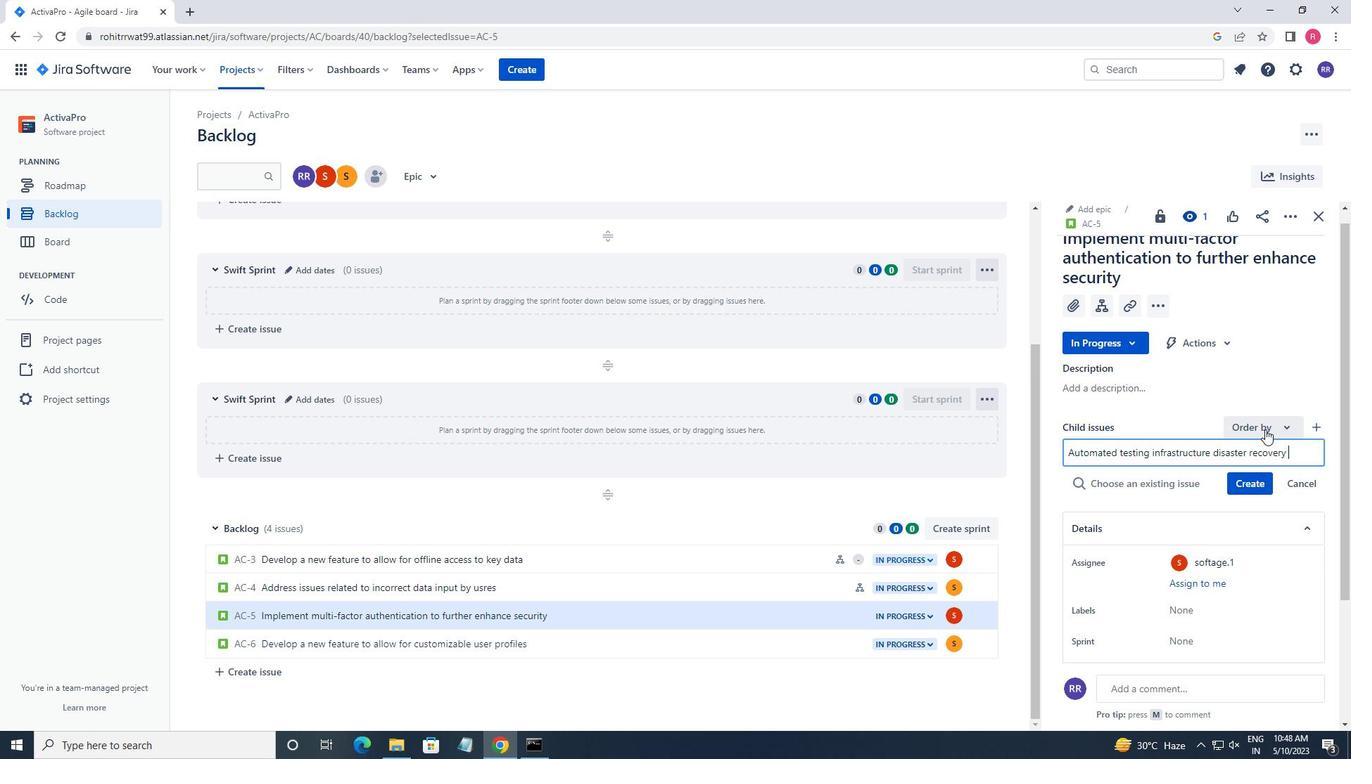 
Action: Mouse moved to (1263, 429)
Screenshot: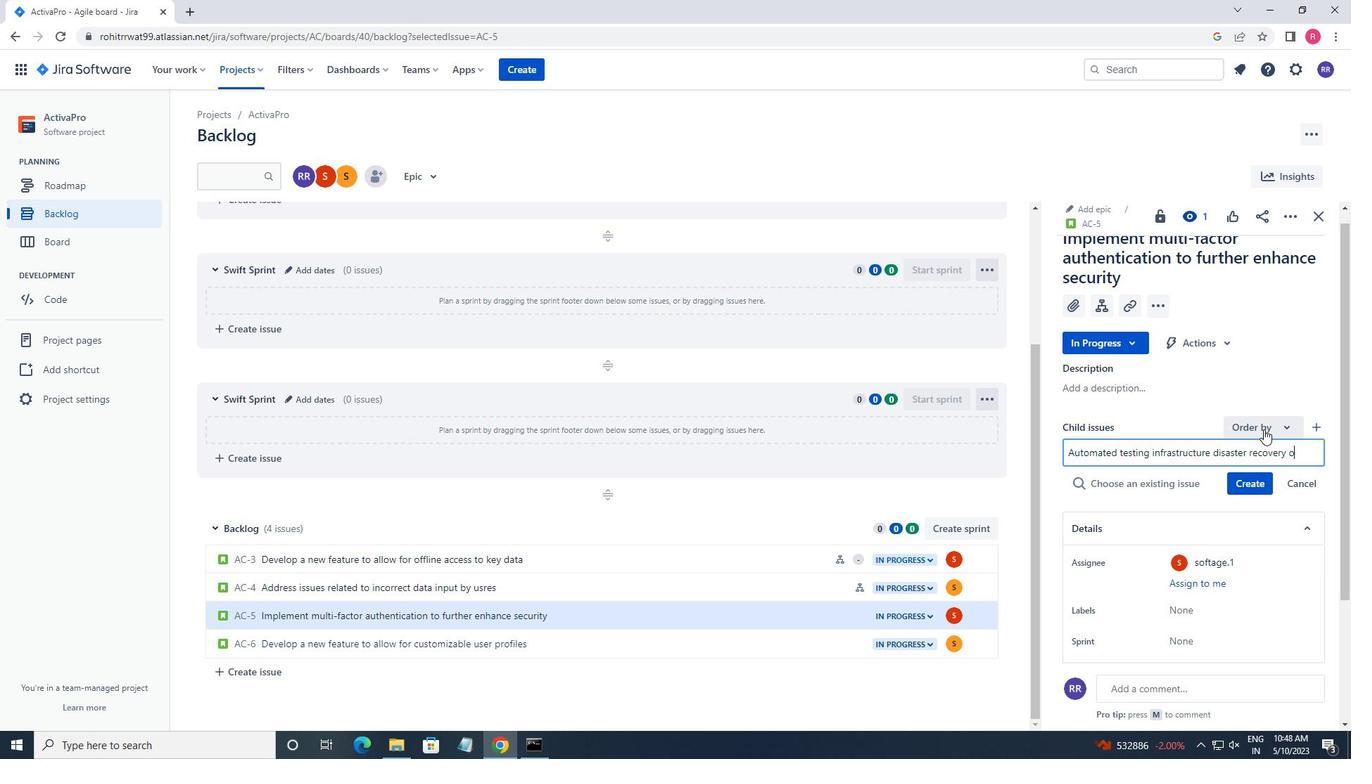 
Action: Key pressed PTIMIZATION<Key.space>AND<Key.space>REPORTING<Key.enter>
Screenshot: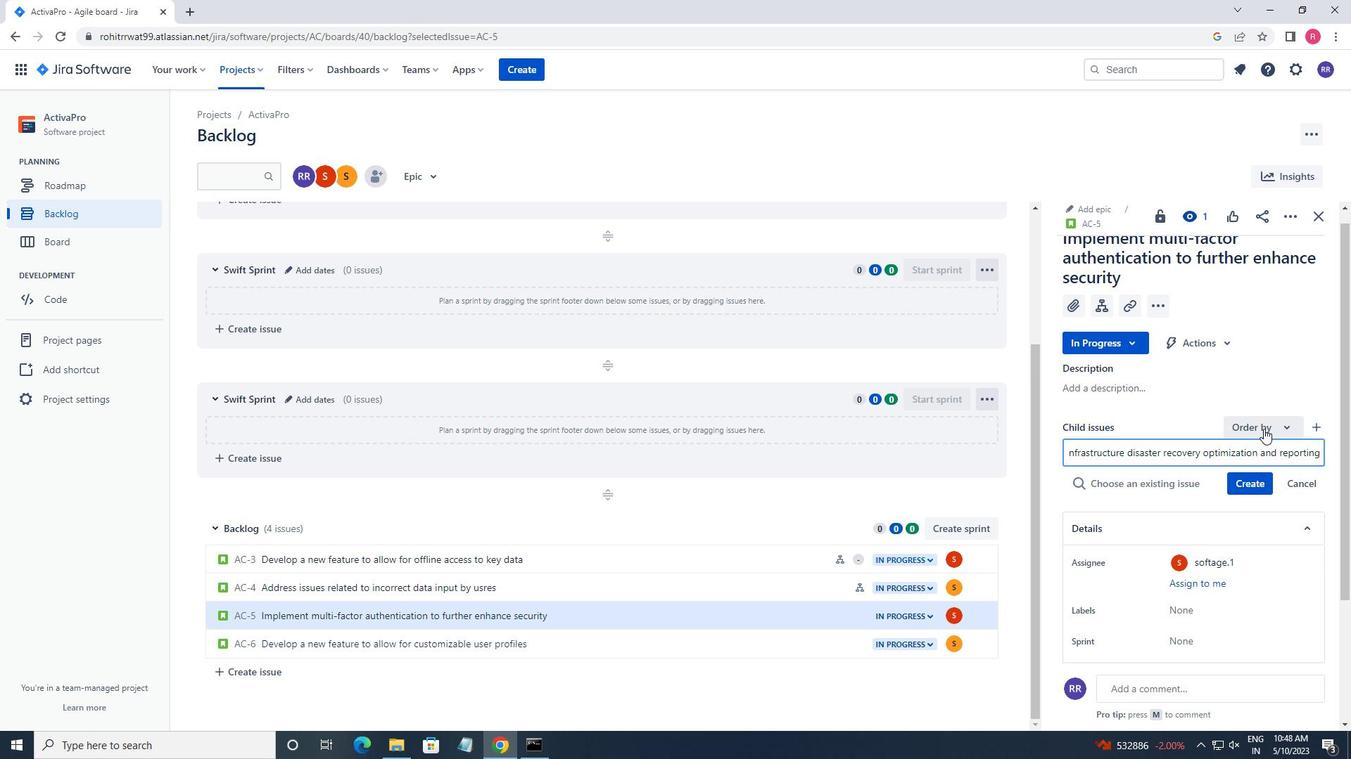 
Action: Mouse moved to (1267, 462)
Screenshot: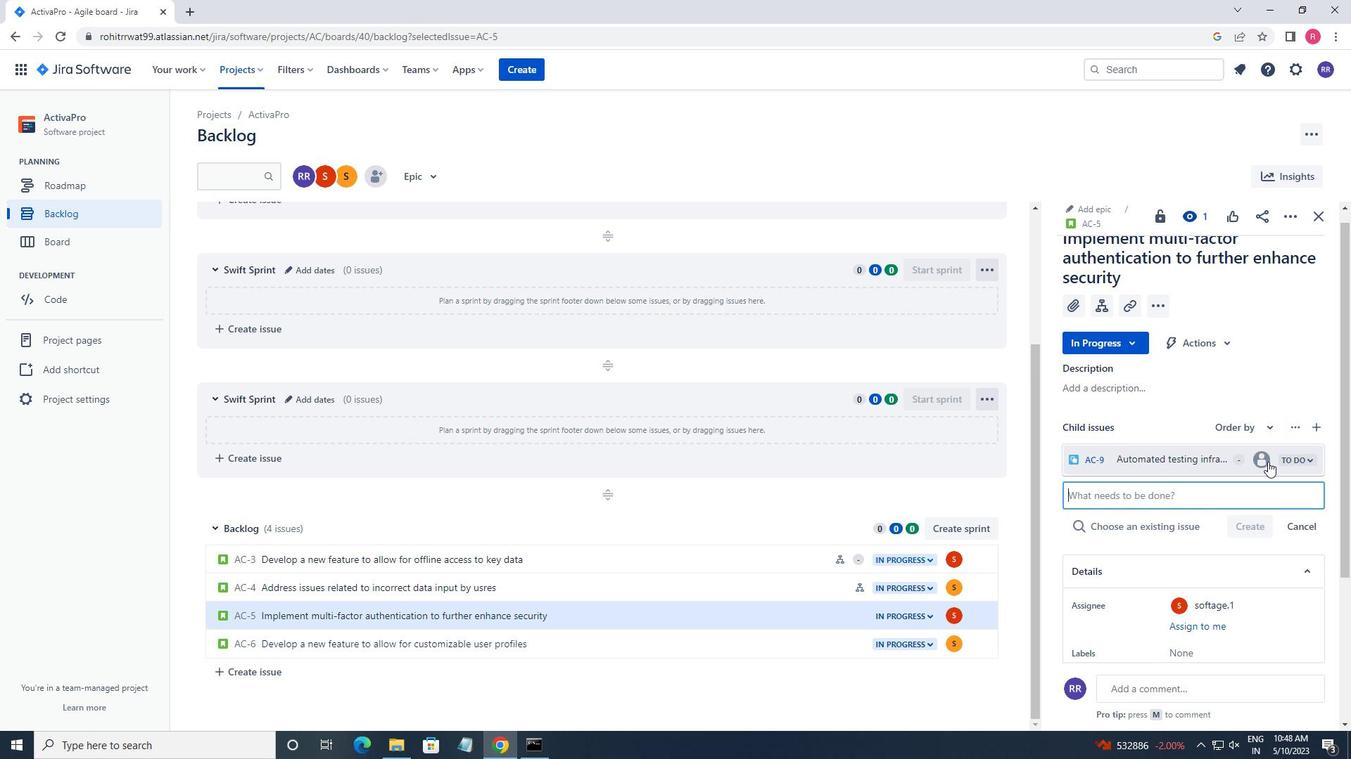 
Action: Mouse pressed left at (1267, 462)
Screenshot: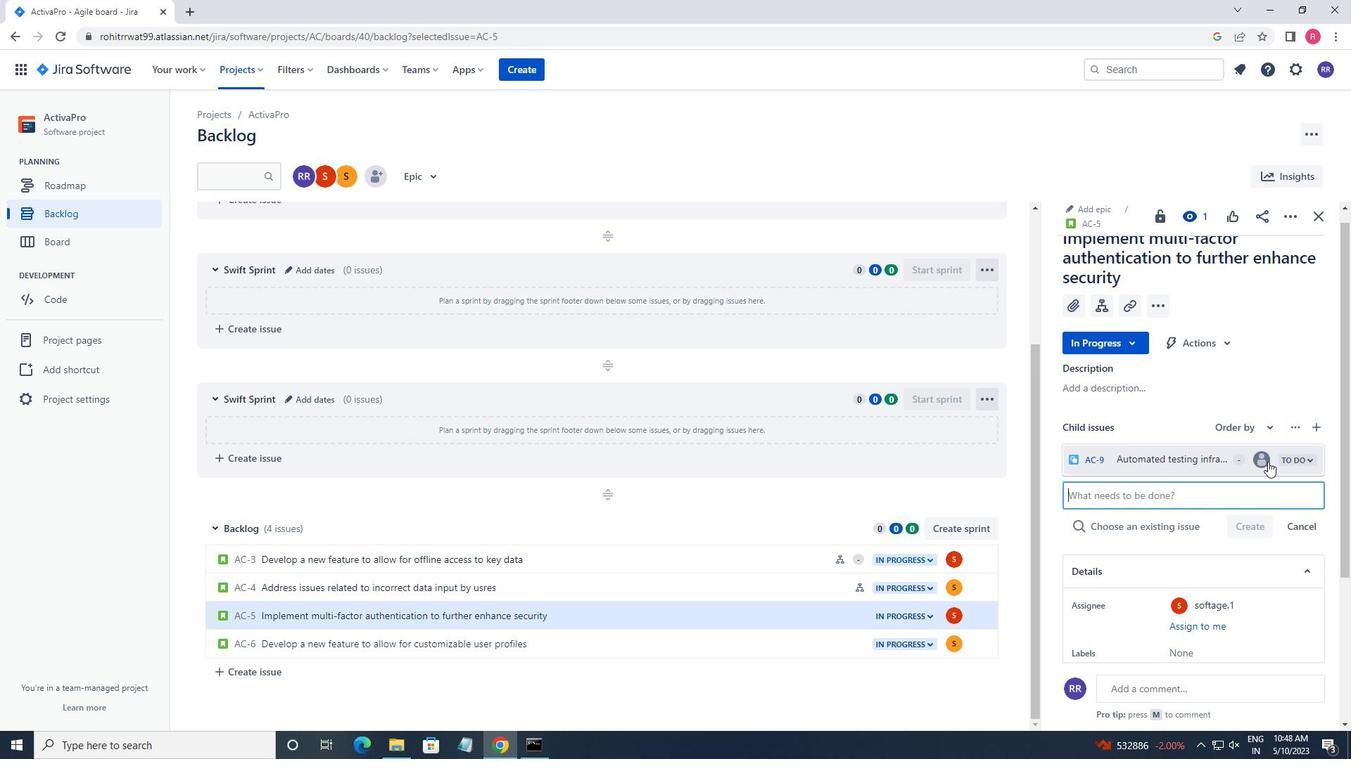 
Action: Mouse moved to (1111, 449)
Screenshot: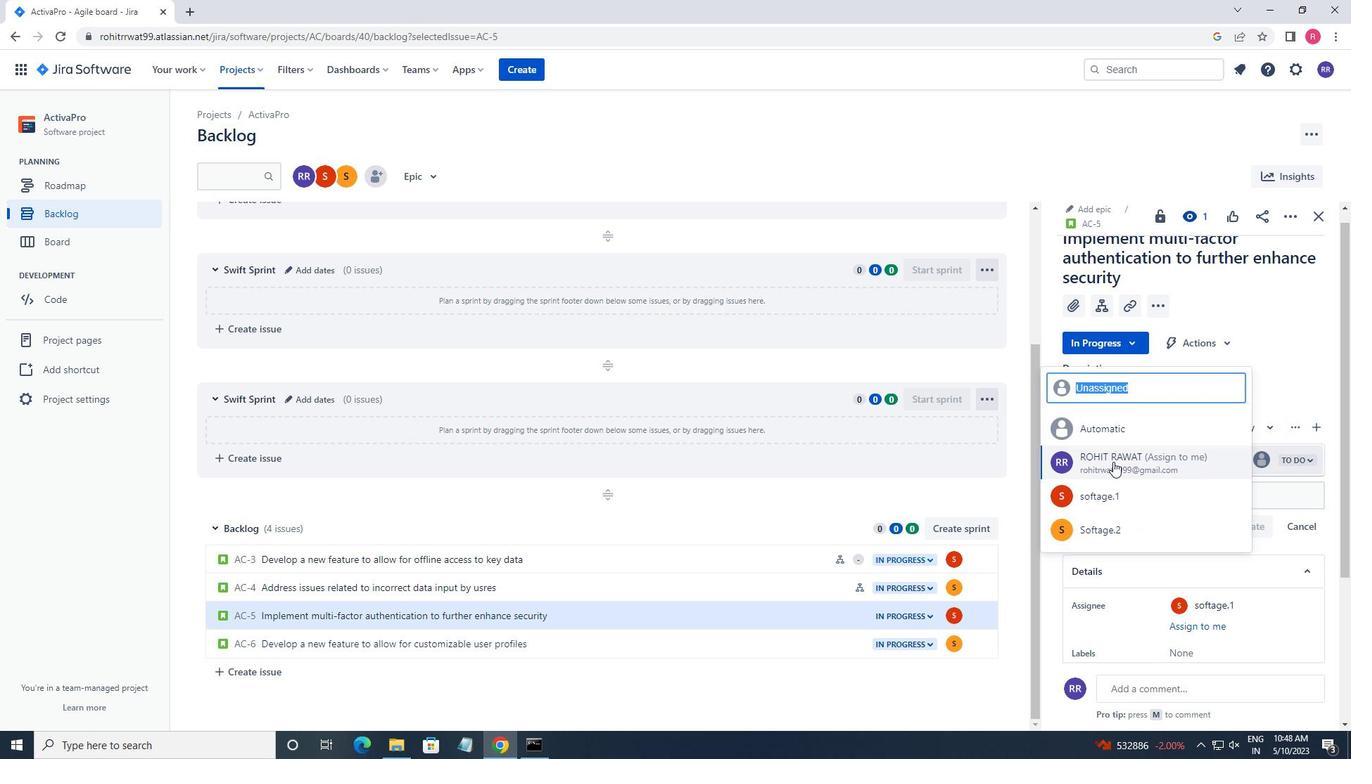 
Action: Key pressed SOFTAGE.1<Key.shift>@<Key.shift><Key.shift><Key.shift><Key.shift><Key.shift><Key.shift><Key.shift><Key.shift><Key.shift><Key.shift><Key.shift><Key.shift><Key.shift>SOFTAGE.NET<Key.enter>
Screenshot: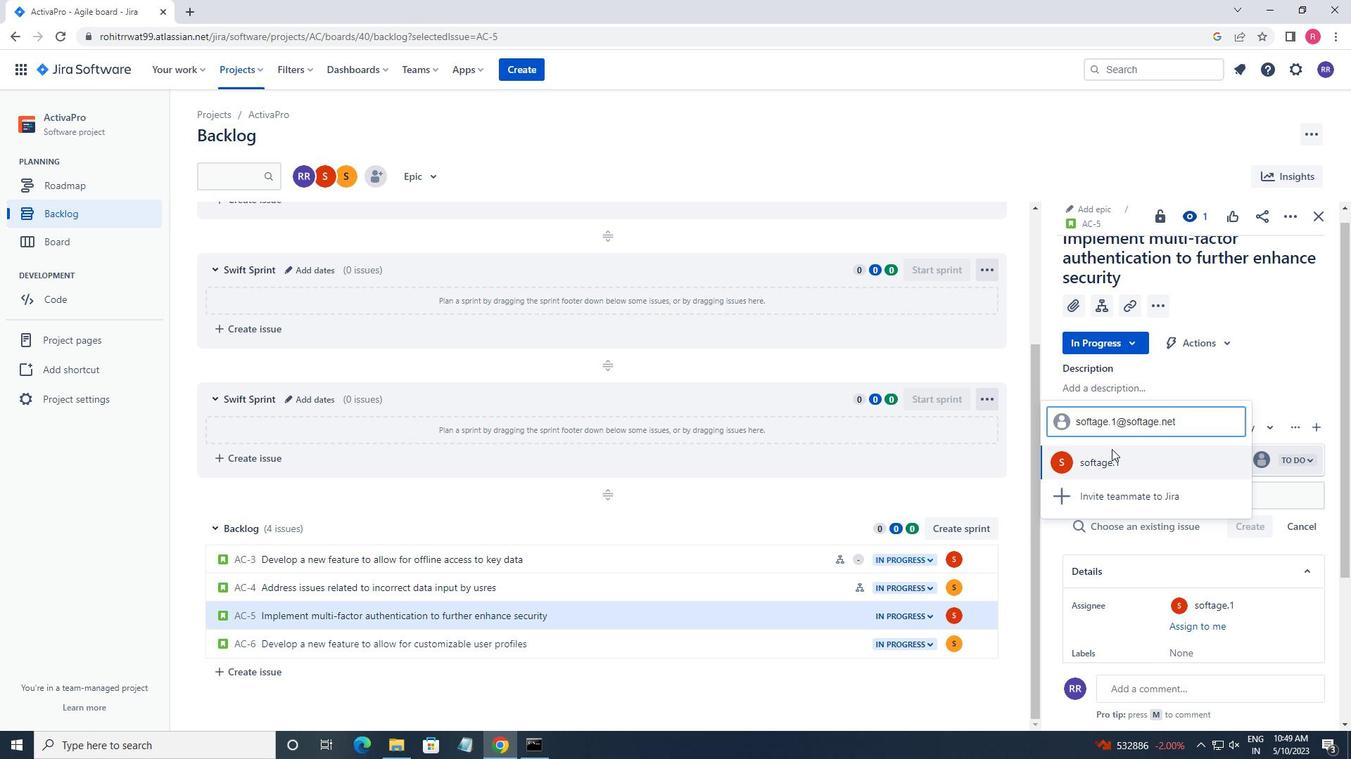 
Action: Mouse moved to (693, 648)
Screenshot: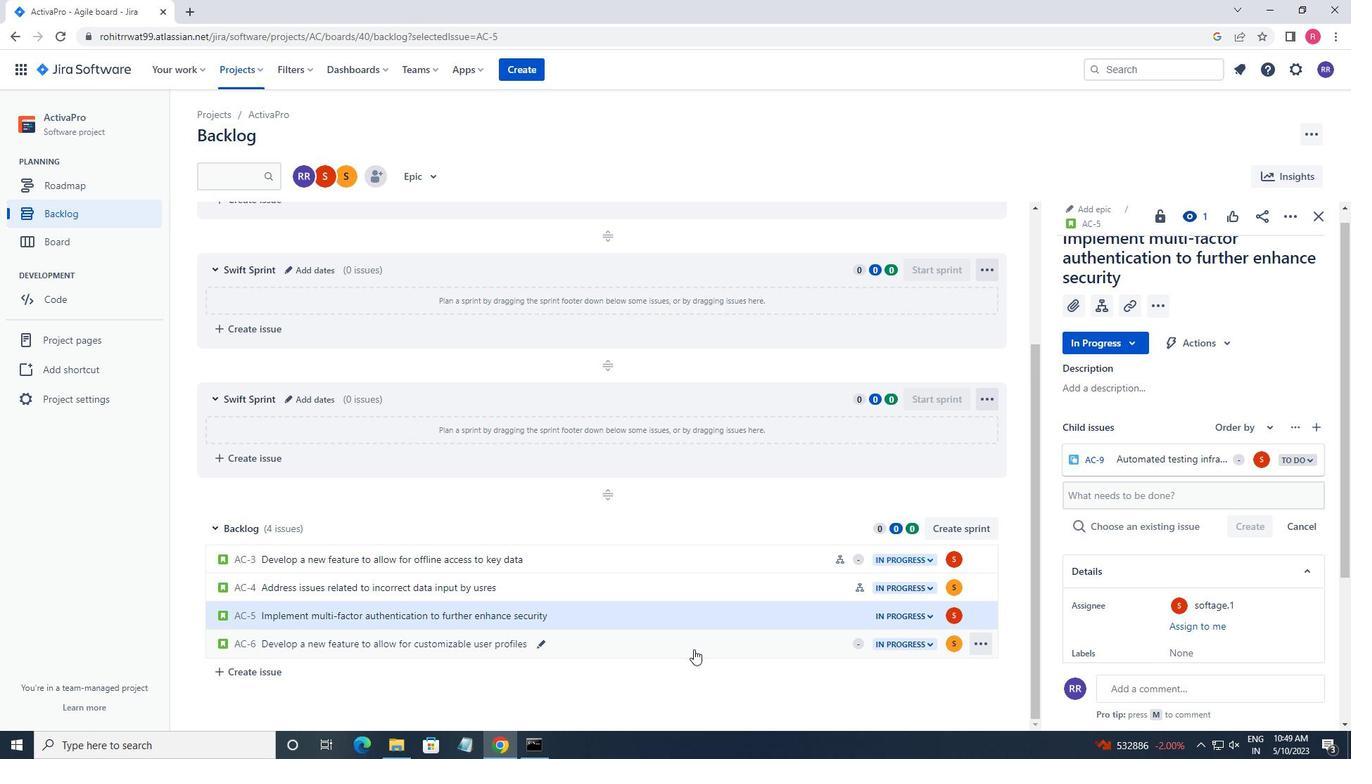 
Action: Mouse pressed left at (693, 648)
Screenshot: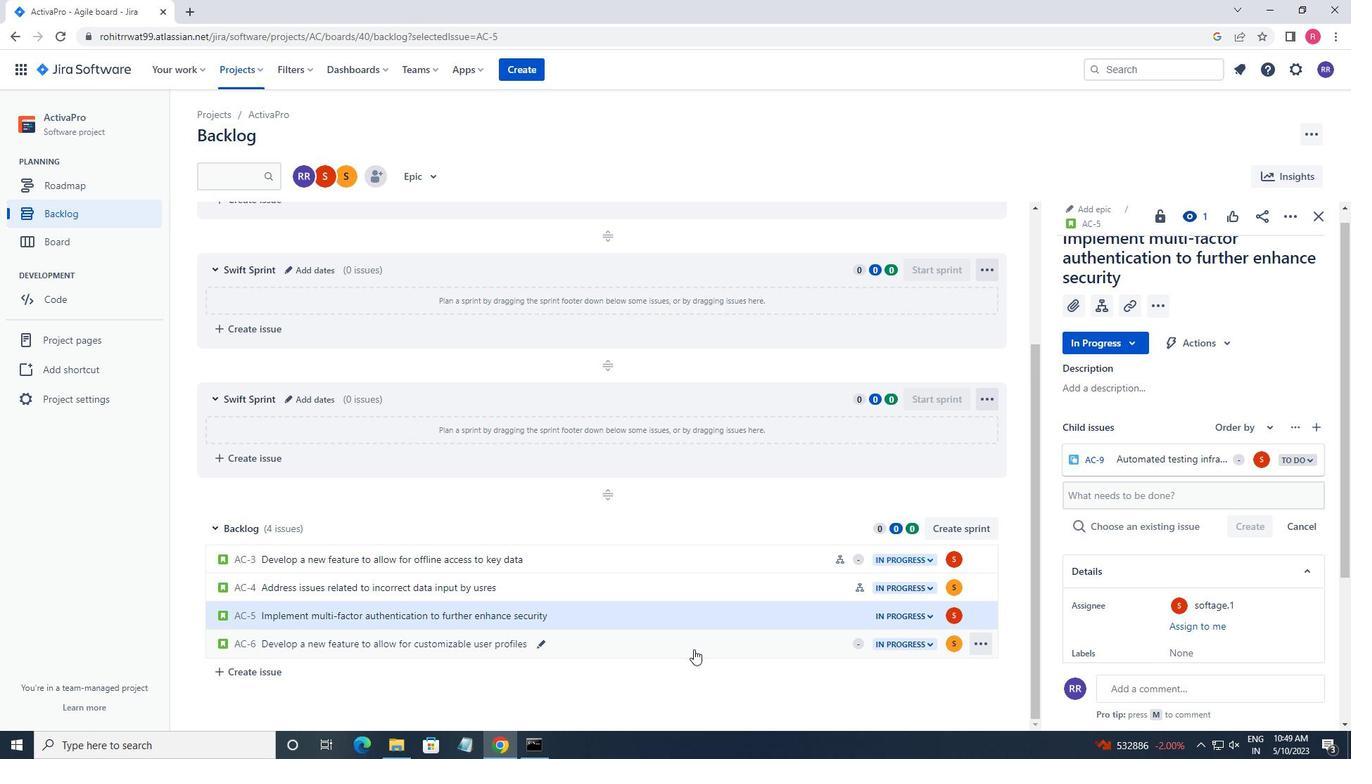 
Action: Mouse moved to (1101, 298)
Screenshot: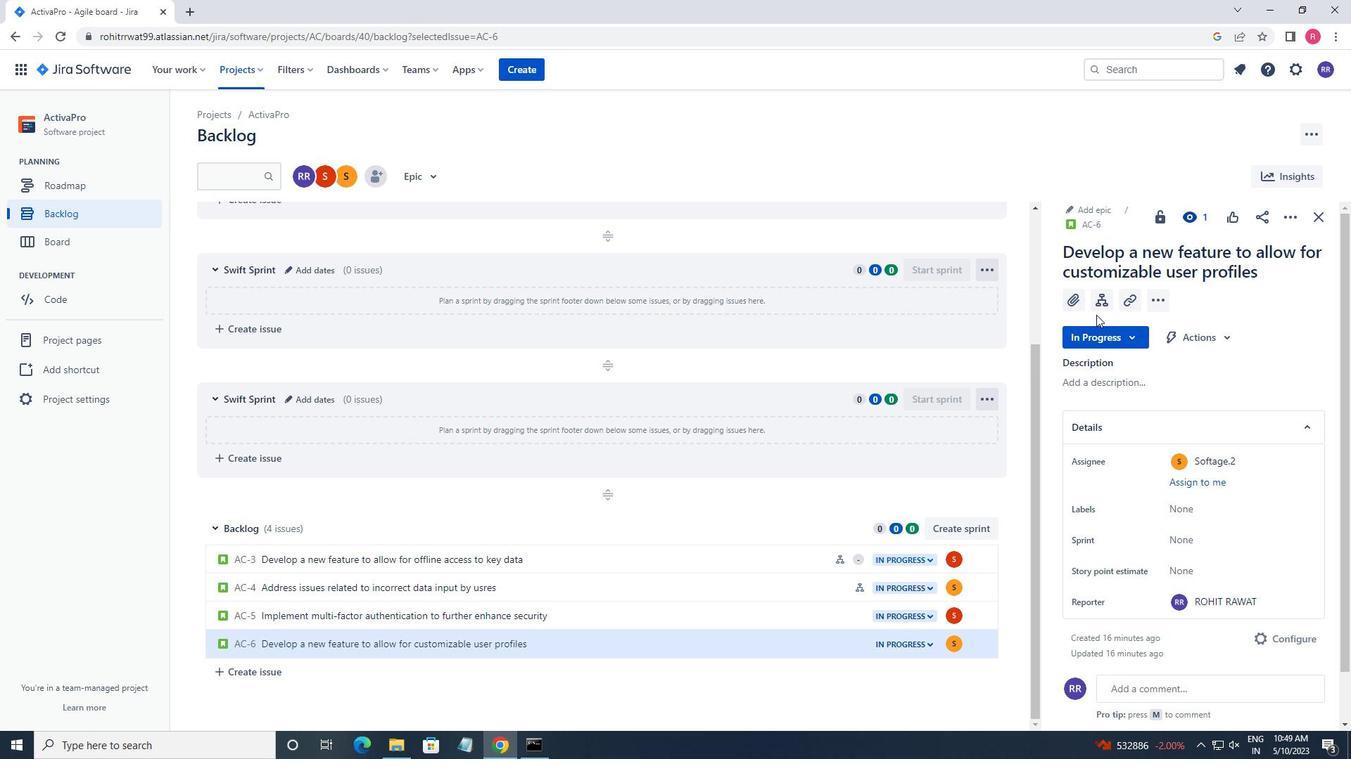 
Action: Mouse pressed left at (1101, 298)
Screenshot: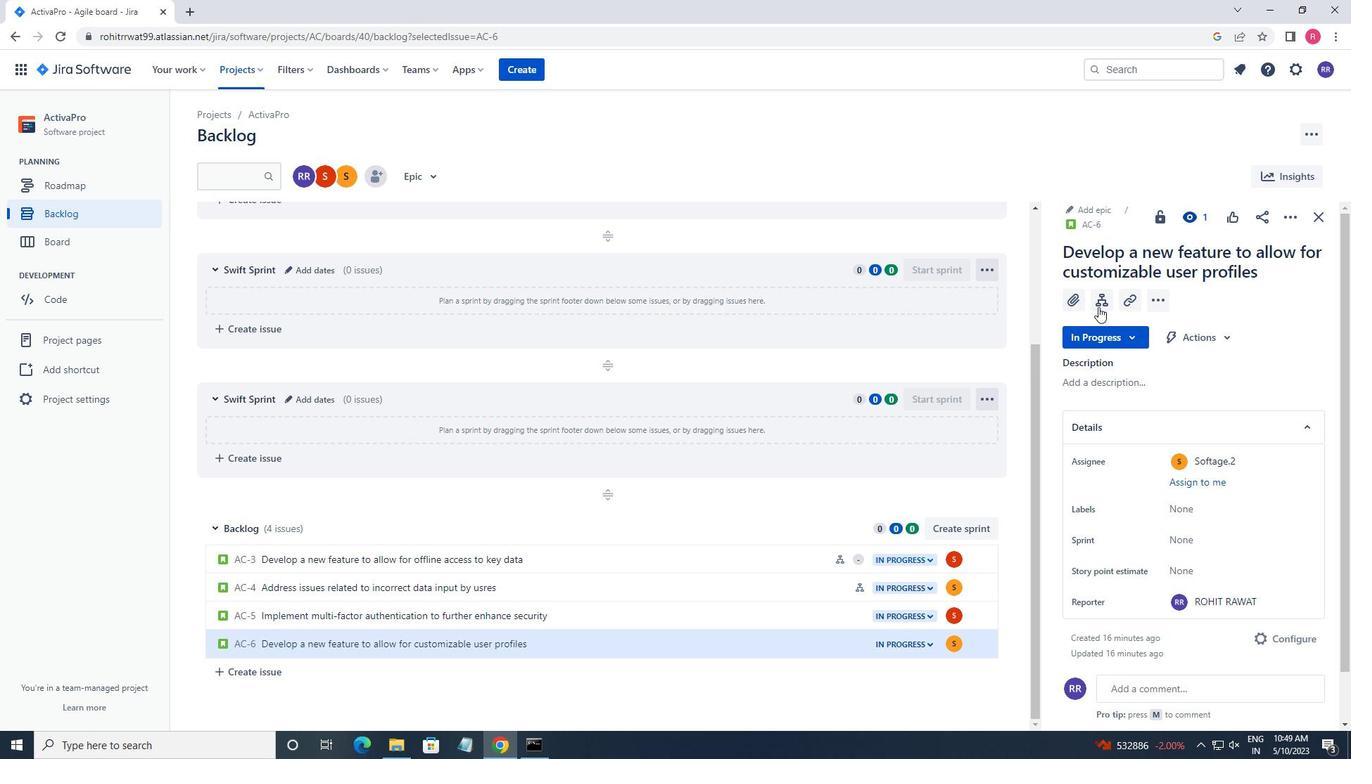 
Action: Mouse moved to (1127, 455)
Screenshot: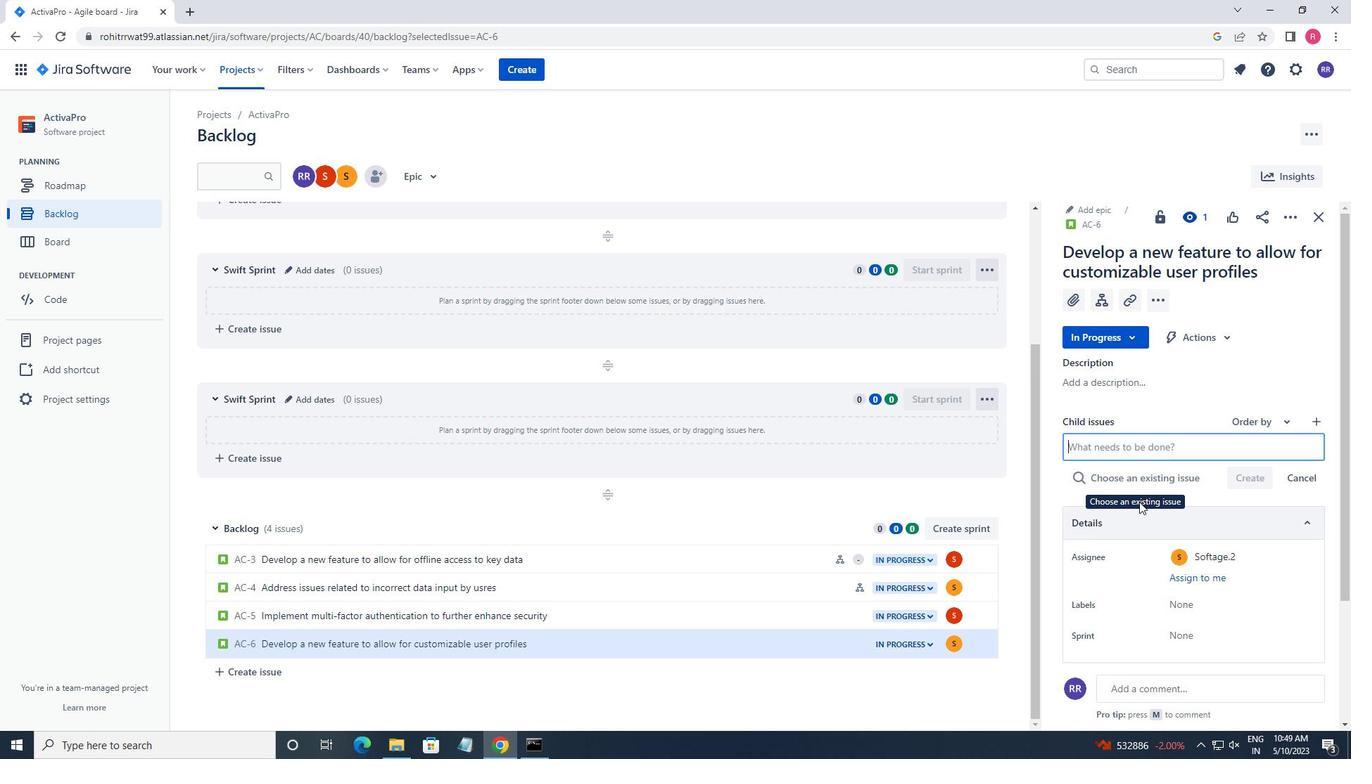 
Action: Key pressed <Key.shift_r>INTEGRATION<Key.space>WITH
Screenshot: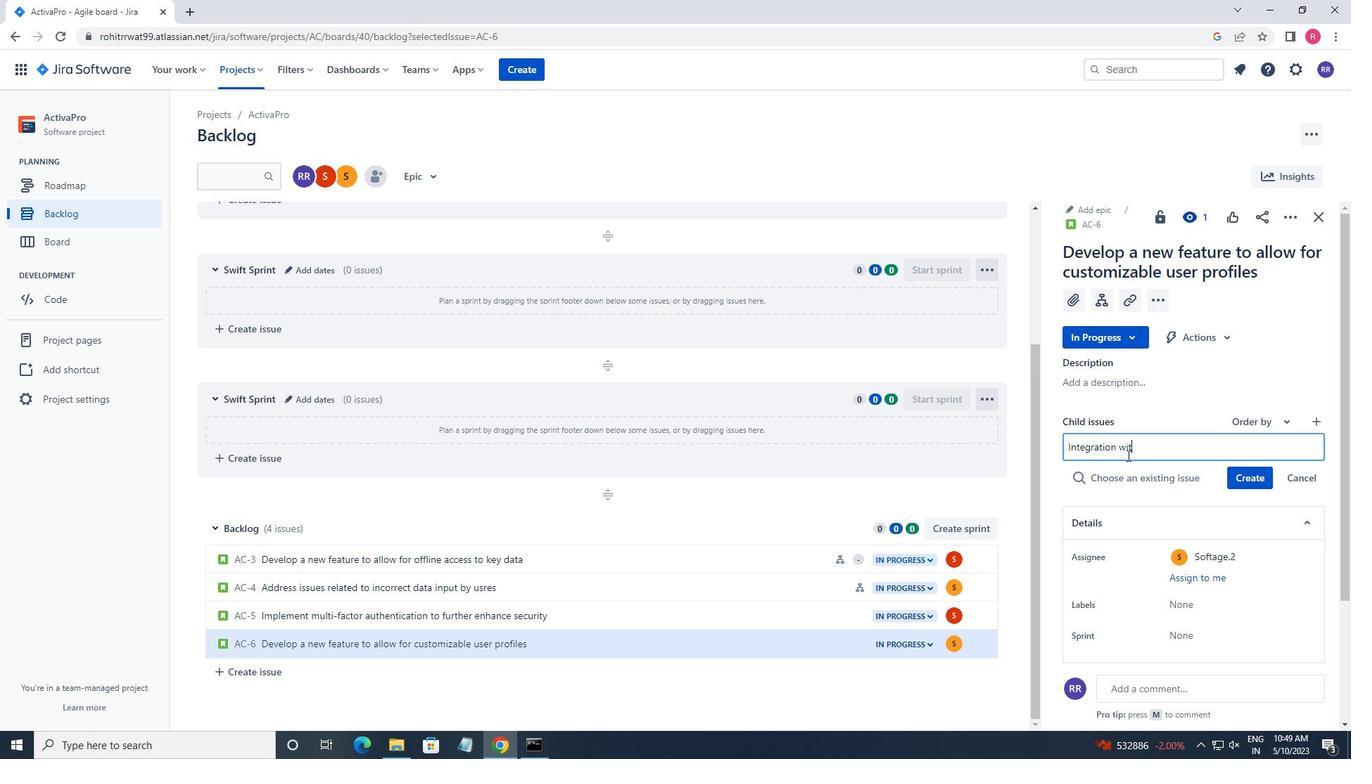 
Action: Mouse moved to (1097, 439)
Screenshot: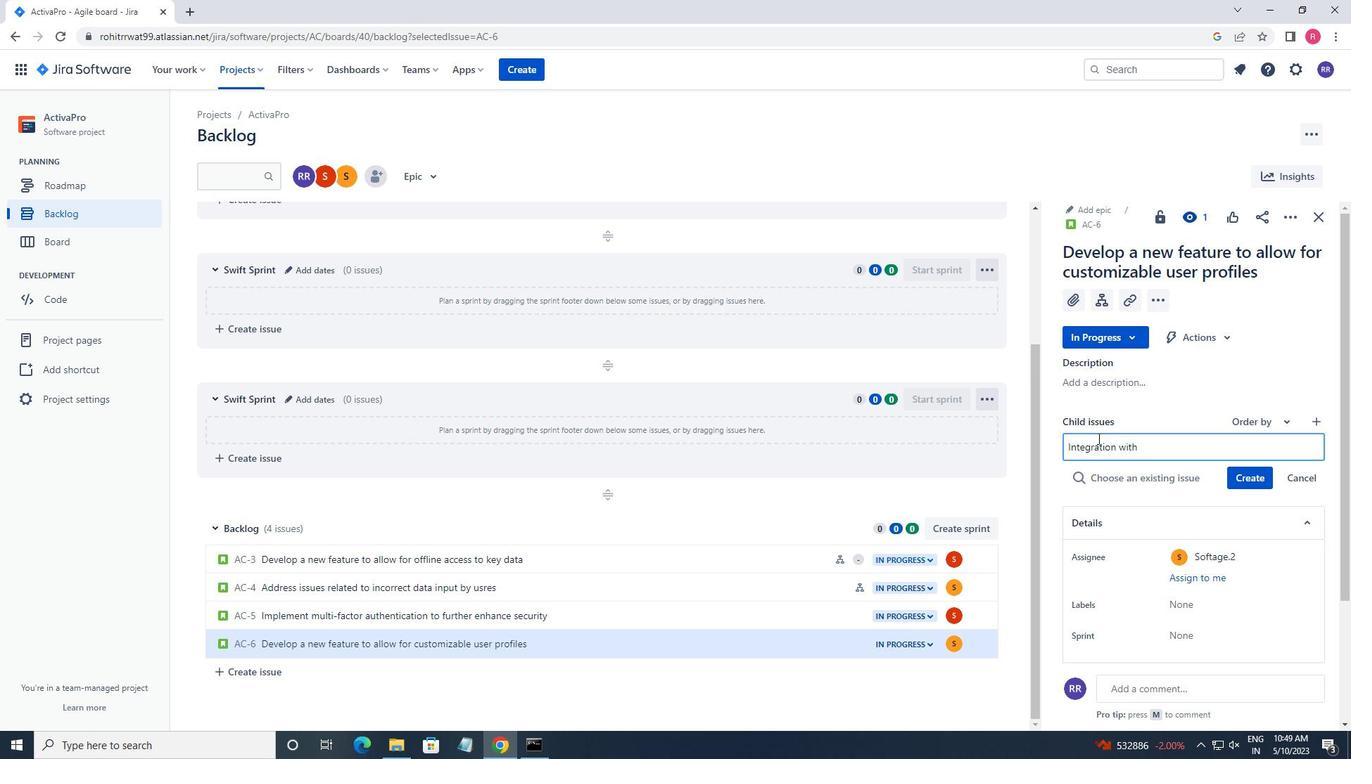 
Action: Key pressed <Key.space>
Screenshot: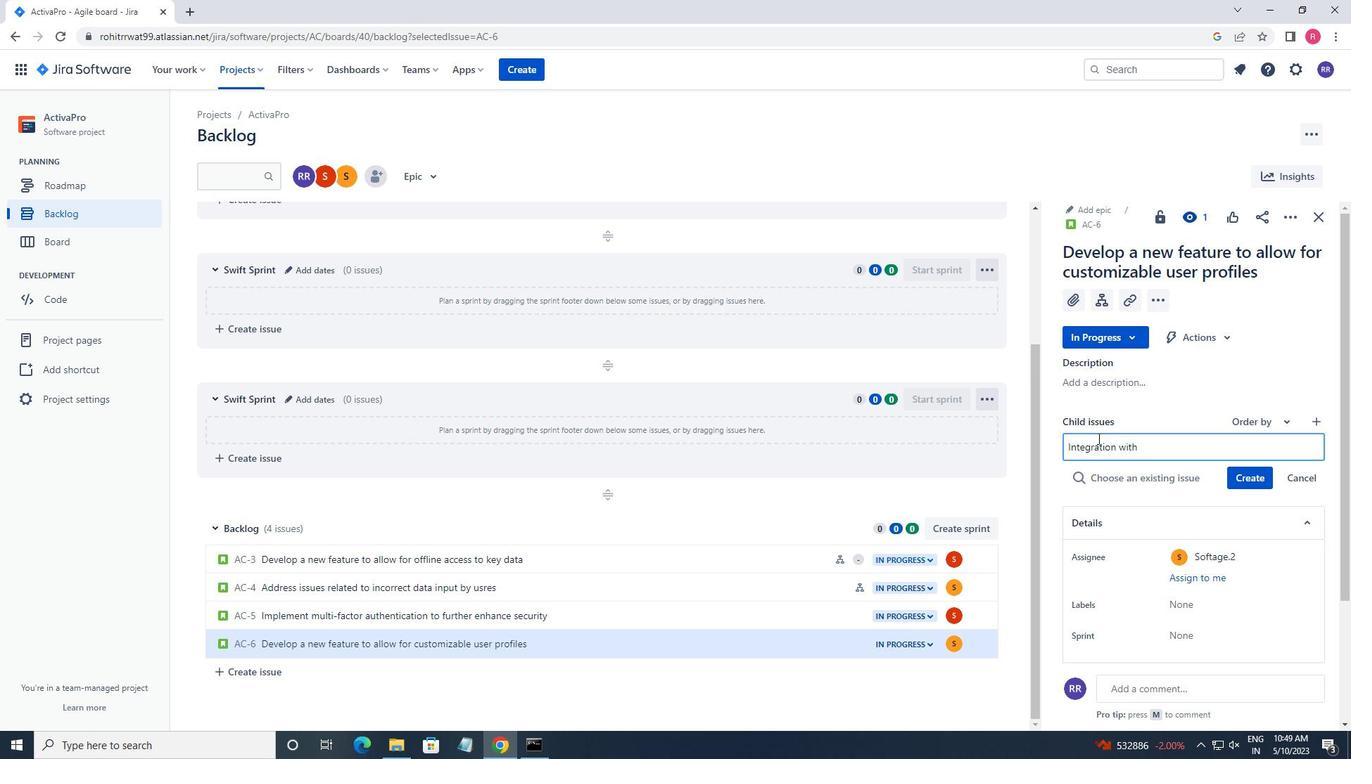 
Action: Mouse moved to (1096, 437)
Screenshot: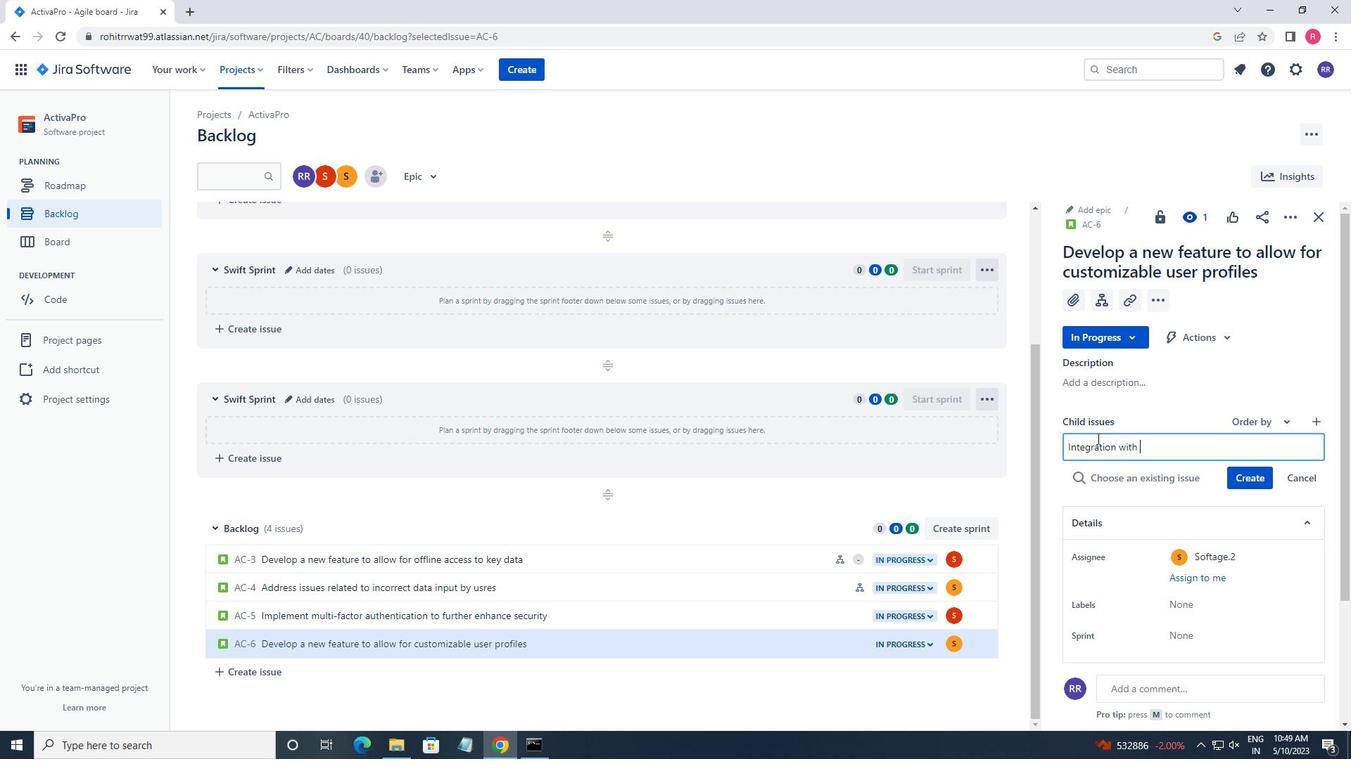 
Action: Key pressed BENEF<Key.backspace><Key.backspace>EFITS<Key.space>ENROLLMENT<Key.space>SYSTEM<Key.enter>
Screenshot: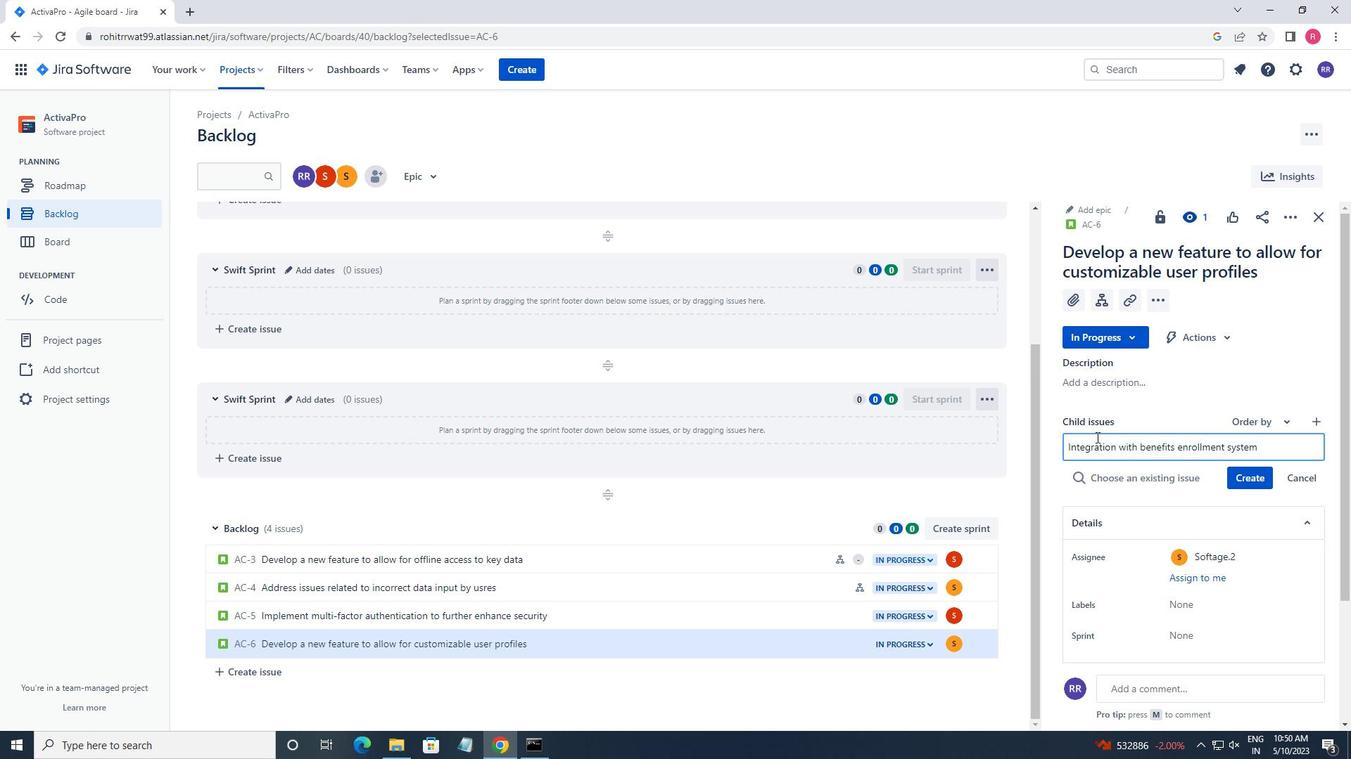 
Action: Mouse moved to (1260, 460)
Screenshot: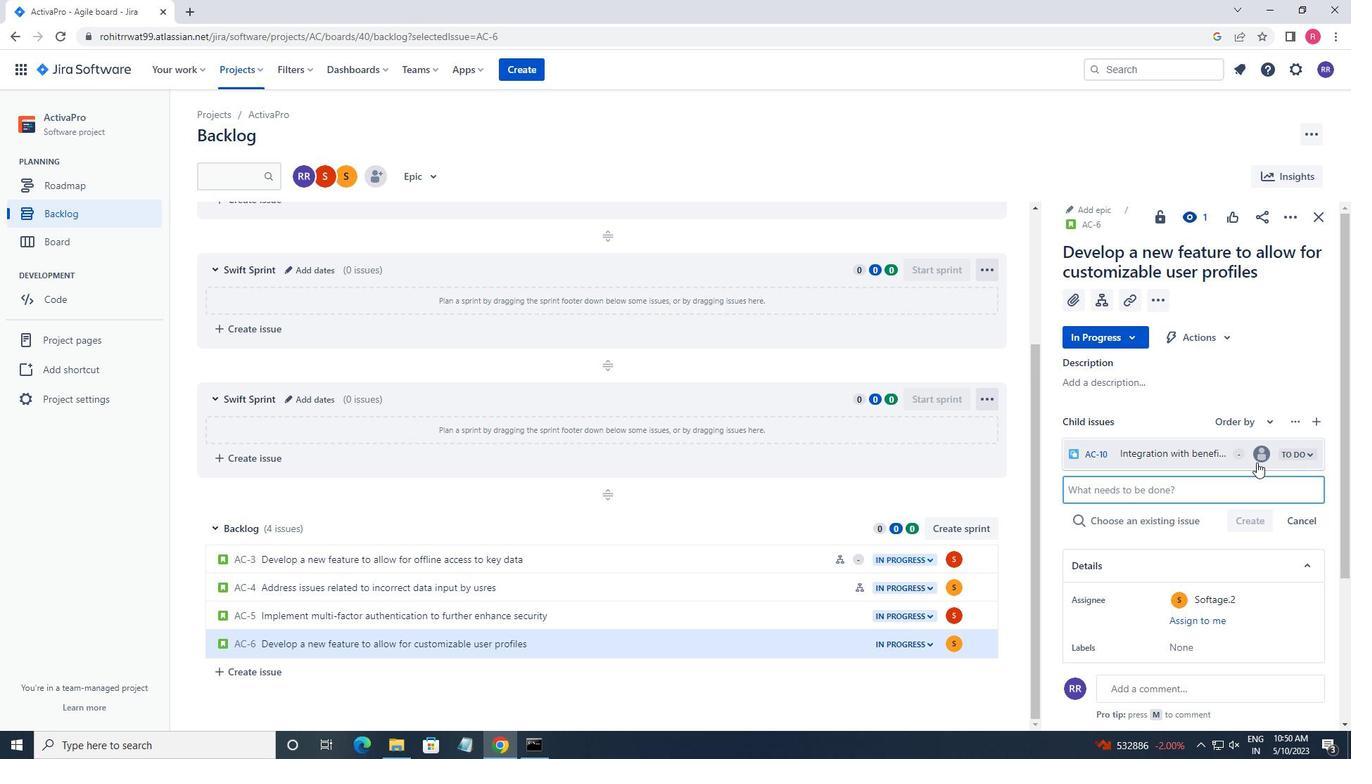 
Action: Mouse pressed left at (1260, 460)
Screenshot: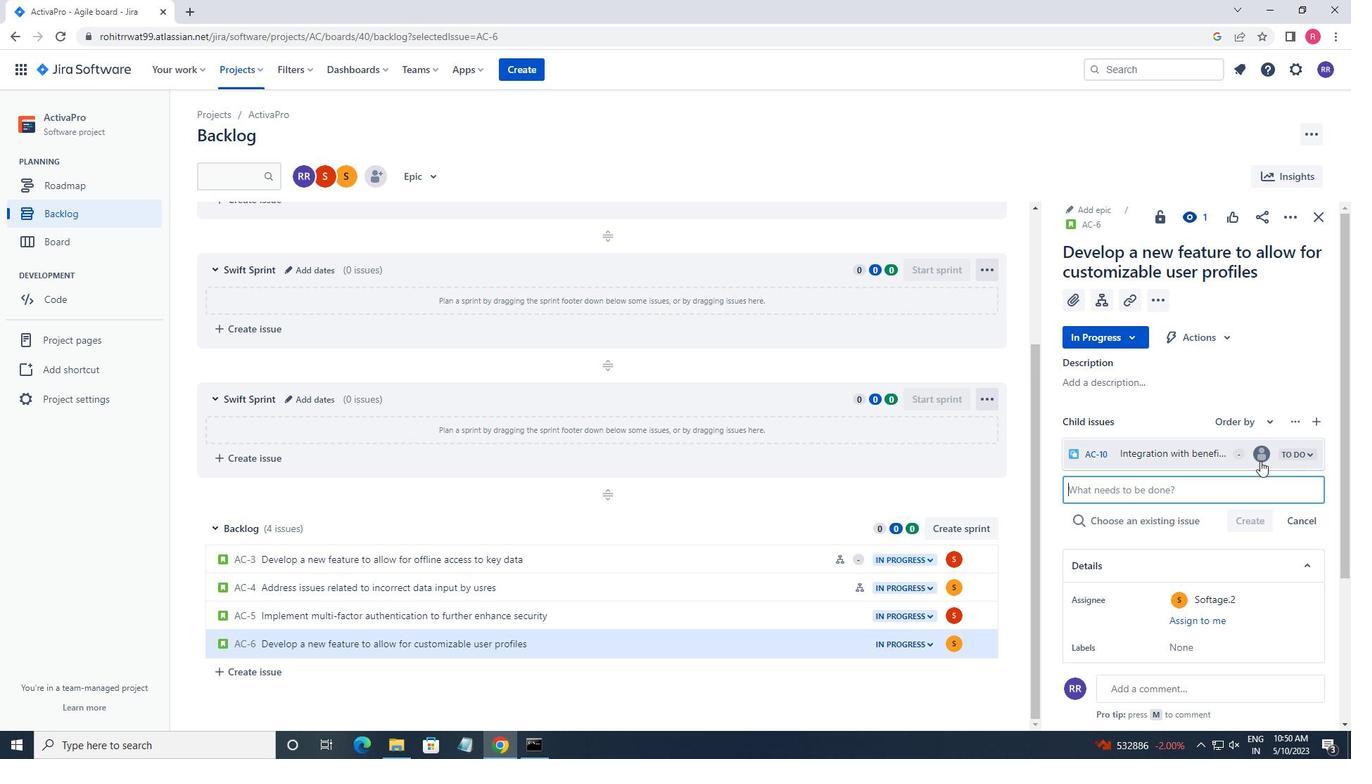 
Action: Mouse moved to (1101, 464)
Screenshot: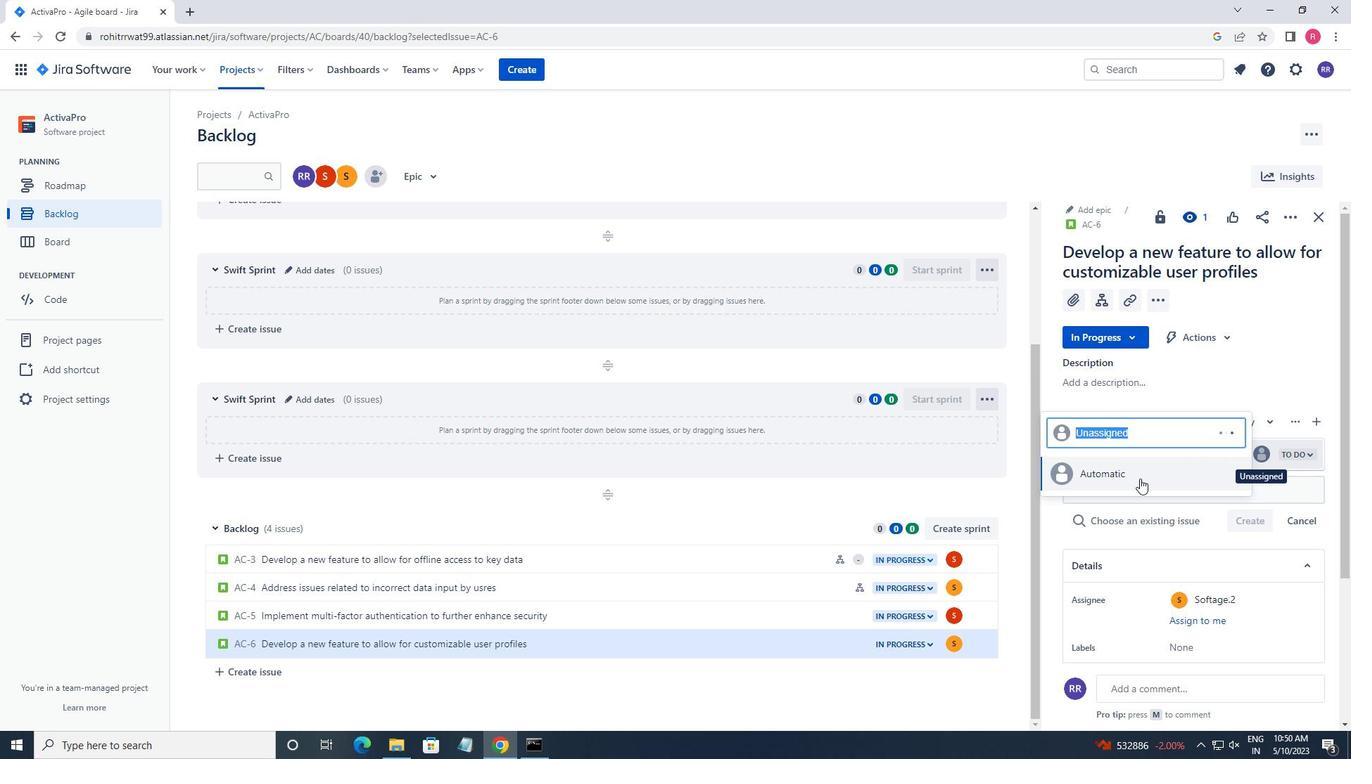 
Action: Key pressed SOFTAGE.2<Key.shift>@SOFTAGE.NET<Key.enter>
Screenshot: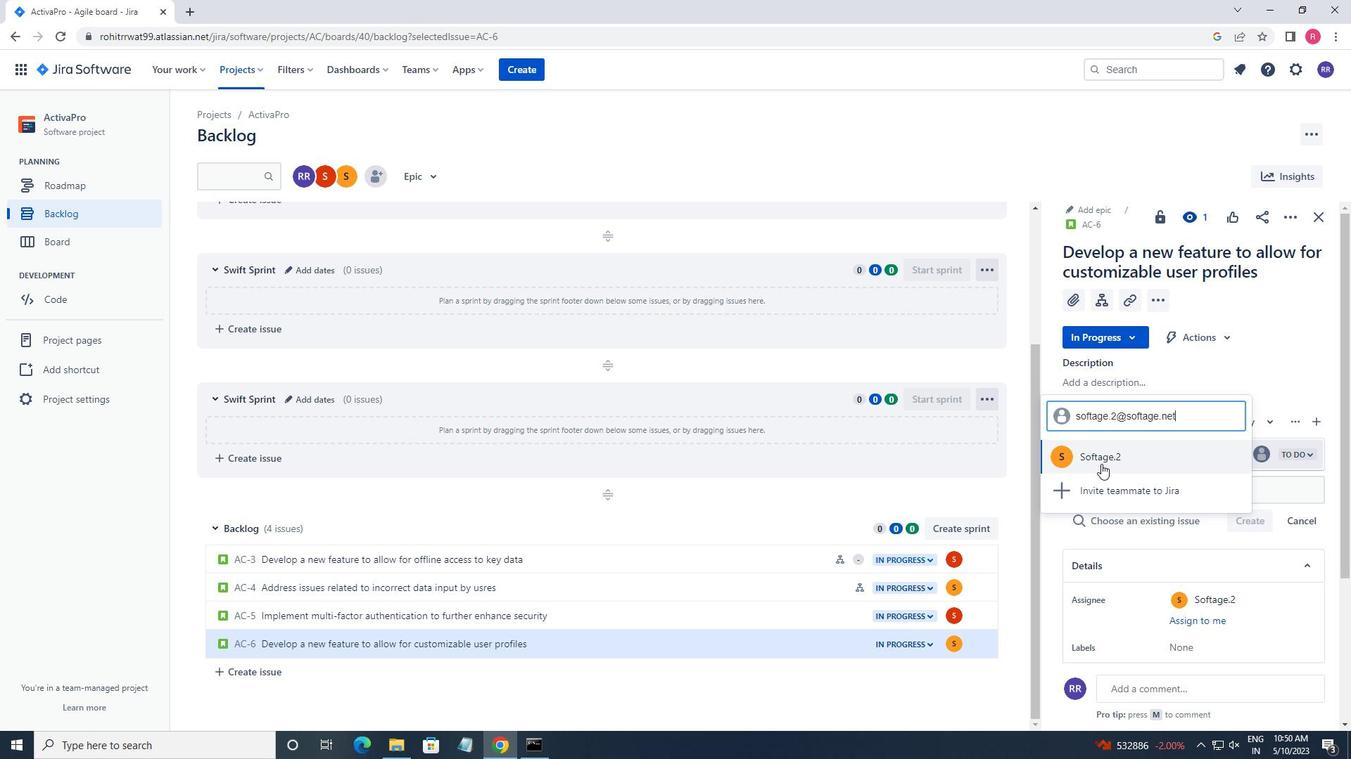 
